 Task: Create a due date automation trigger when advanced on, on the tuesday after a card is due add content with a name starting with resume at 11:00 AM.
Action: Mouse moved to (1175, 80)
Screenshot: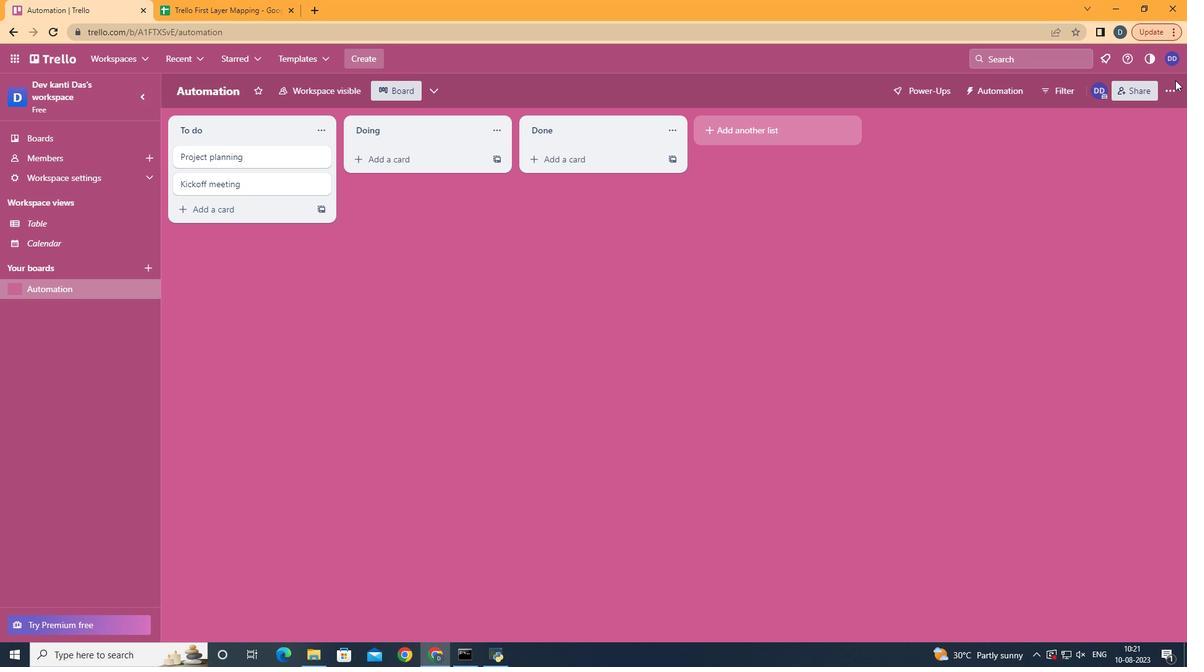 
Action: Mouse pressed left at (1175, 80)
Screenshot: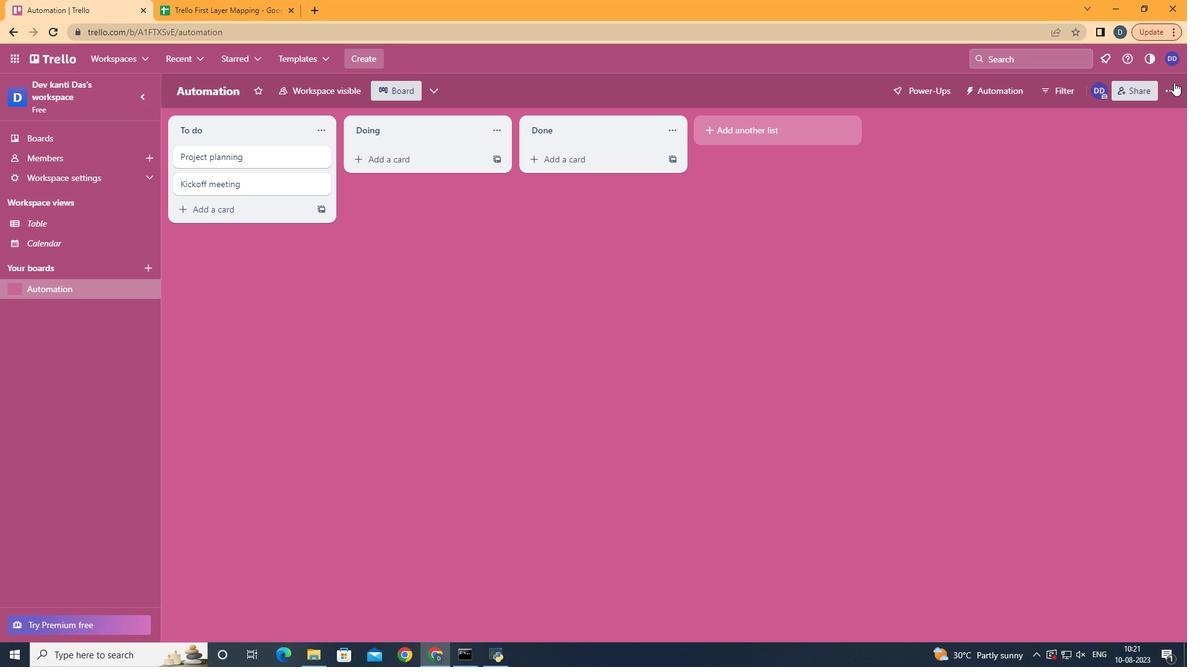 
Action: Mouse moved to (1174, 82)
Screenshot: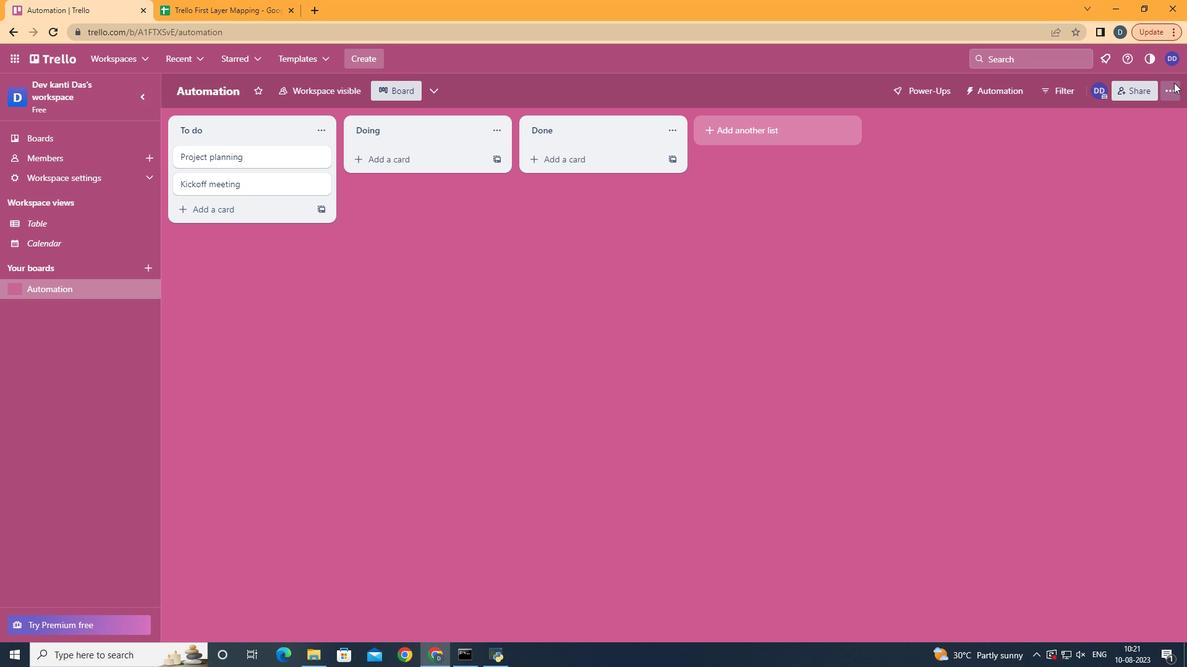 
Action: Mouse pressed left at (1174, 82)
Screenshot: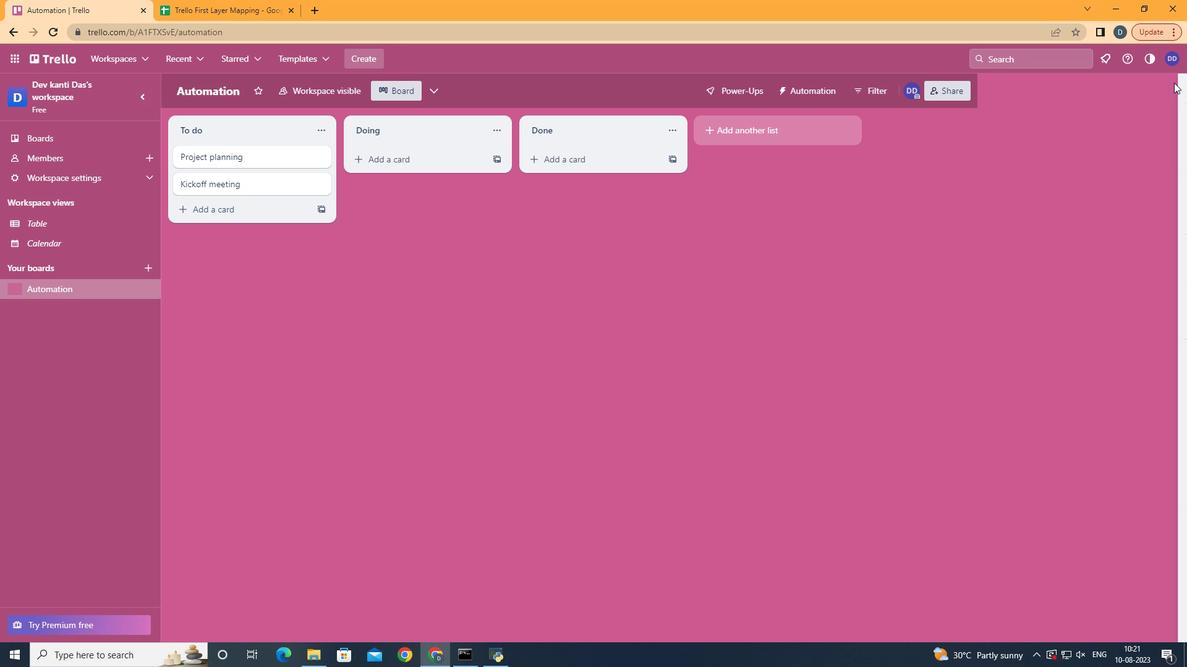
Action: Mouse moved to (1105, 261)
Screenshot: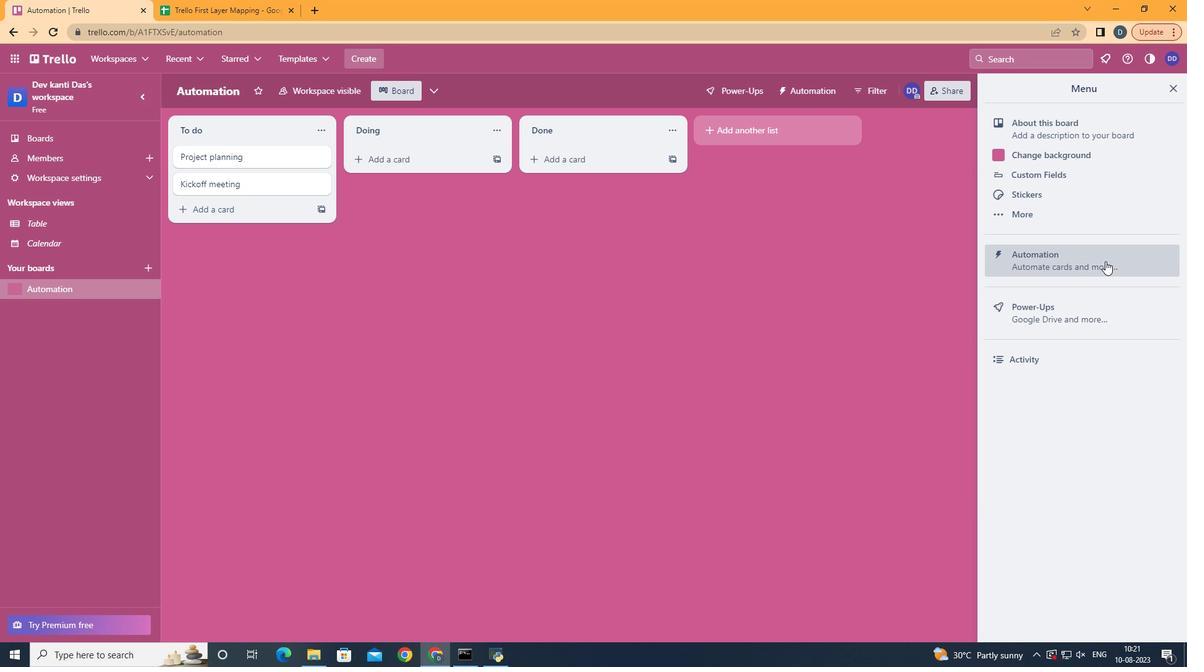 
Action: Mouse pressed left at (1105, 261)
Screenshot: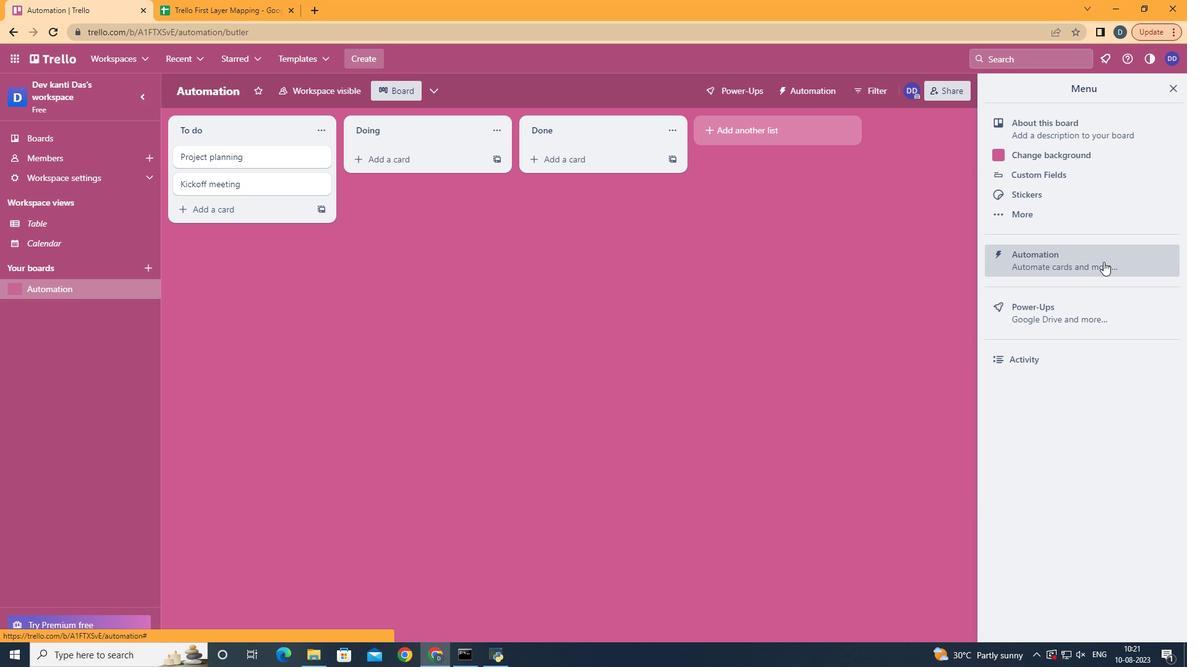 
Action: Mouse moved to (205, 251)
Screenshot: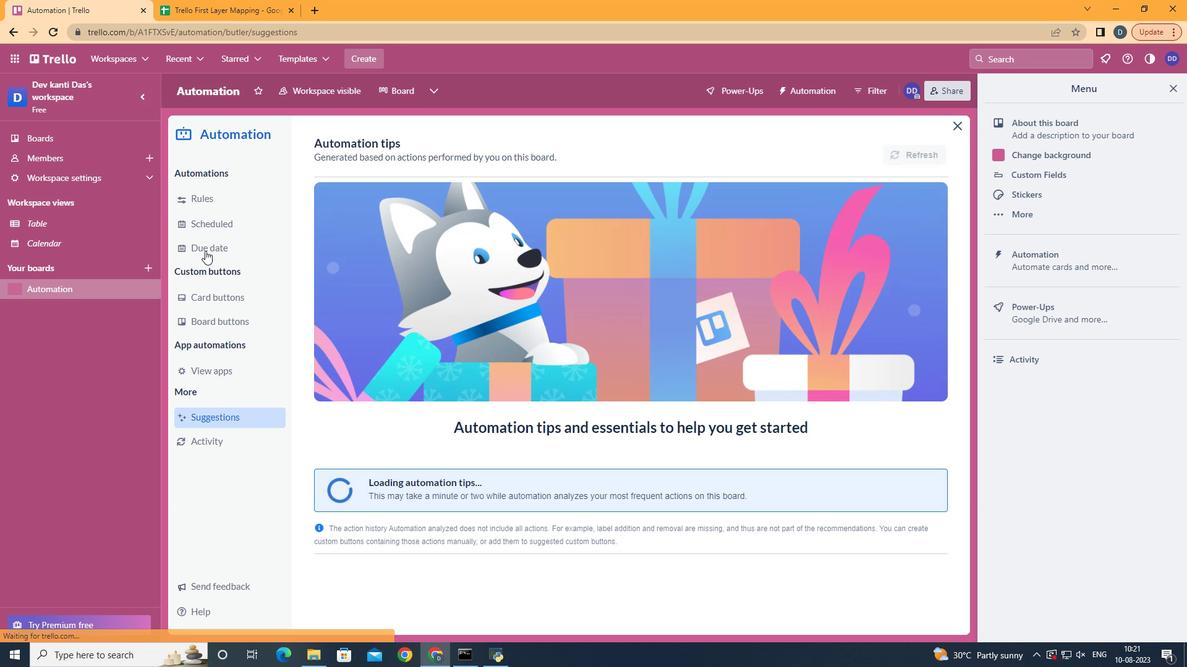 
Action: Mouse pressed left at (205, 251)
Screenshot: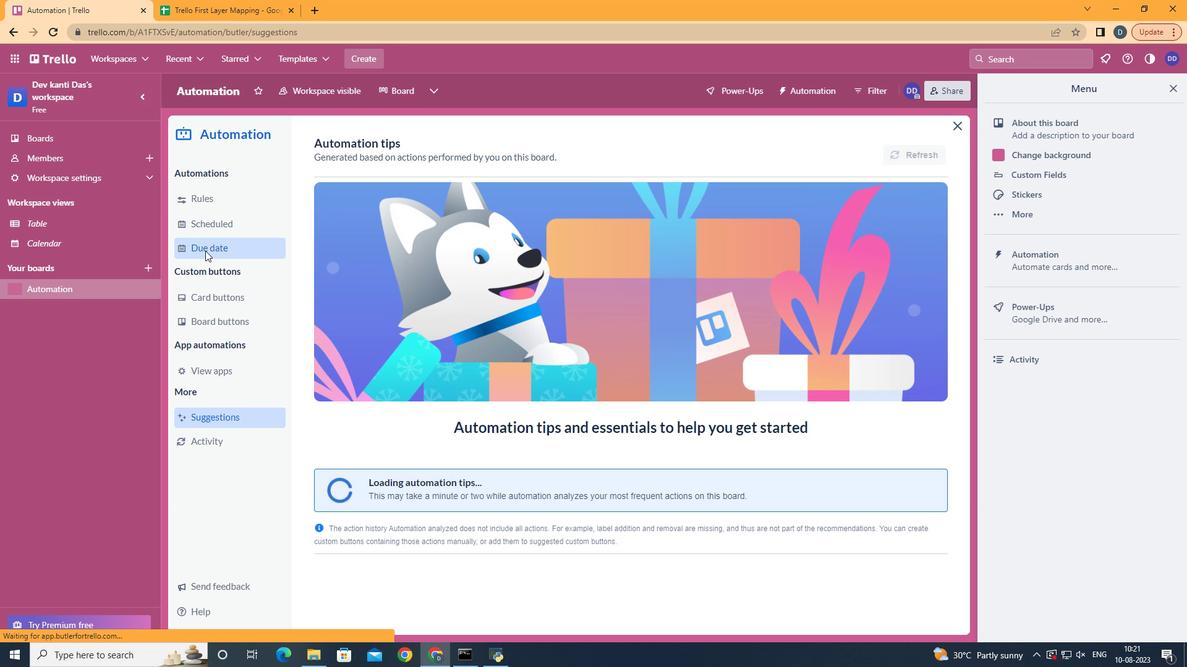 
Action: Mouse moved to (871, 157)
Screenshot: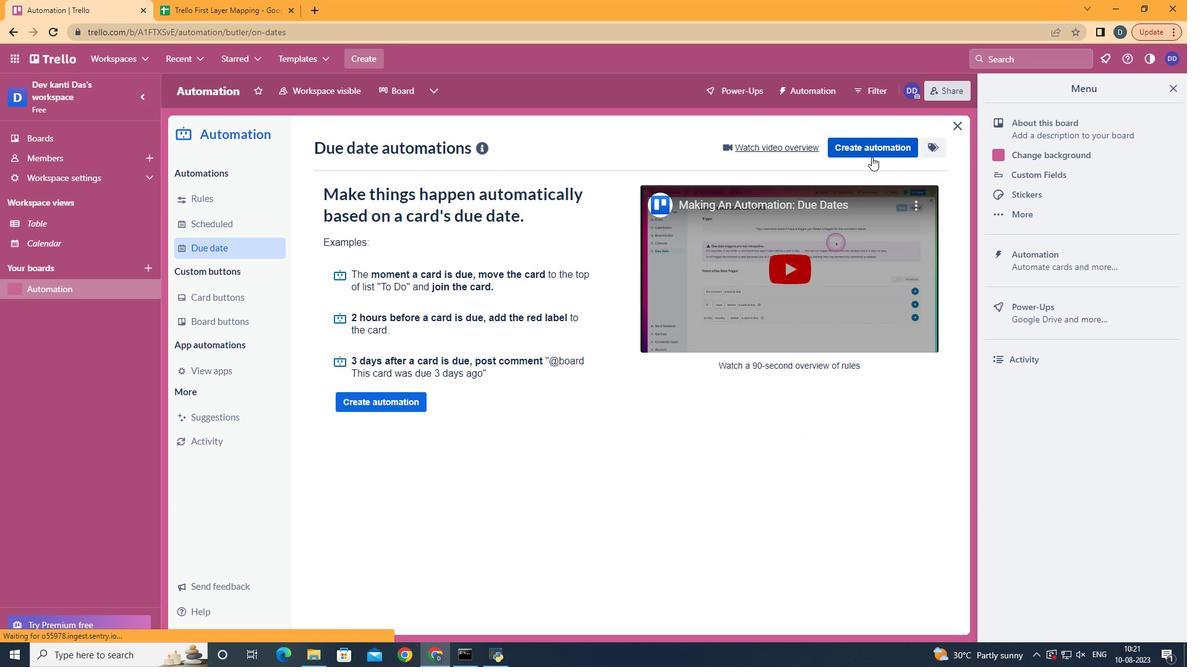 
Action: Mouse pressed left at (871, 157)
Screenshot: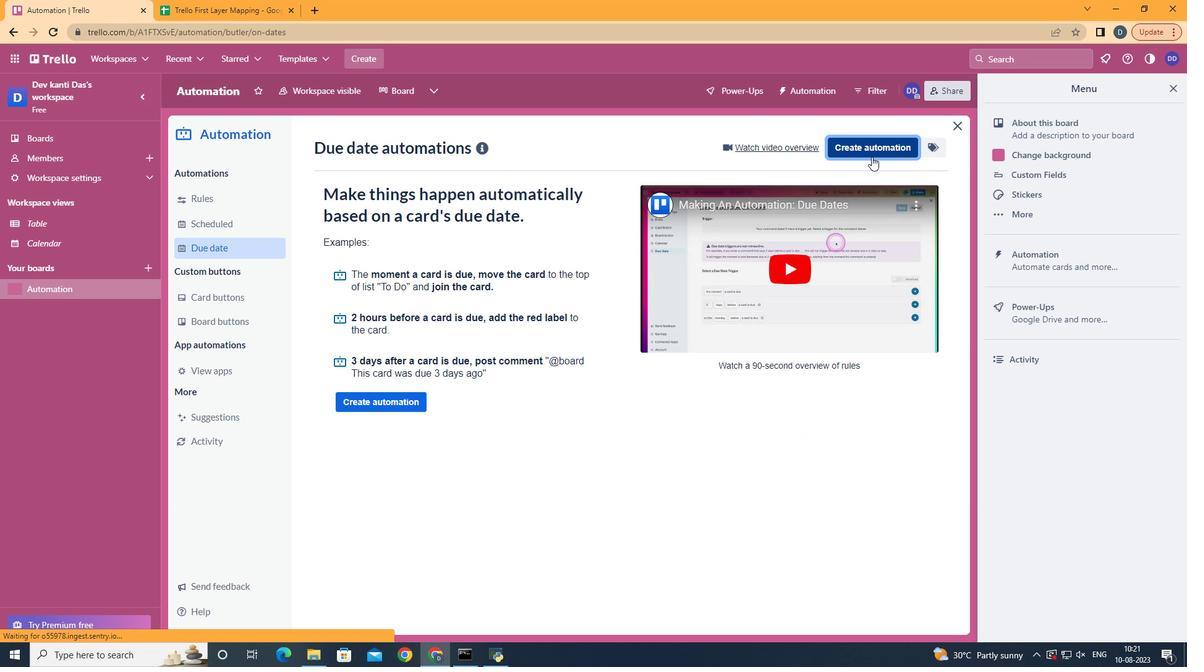 
Action: Mouse moved to (668, 267)
Screenshot: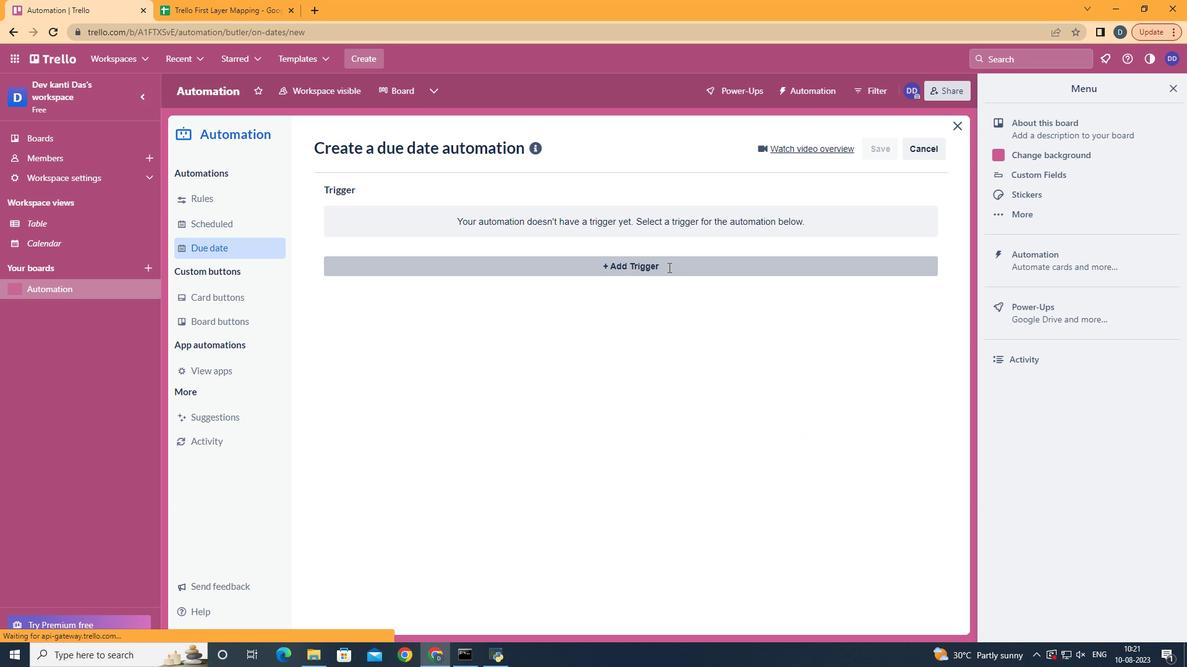 
Action: Mouse pressed left at (668, 267)
Screenshot: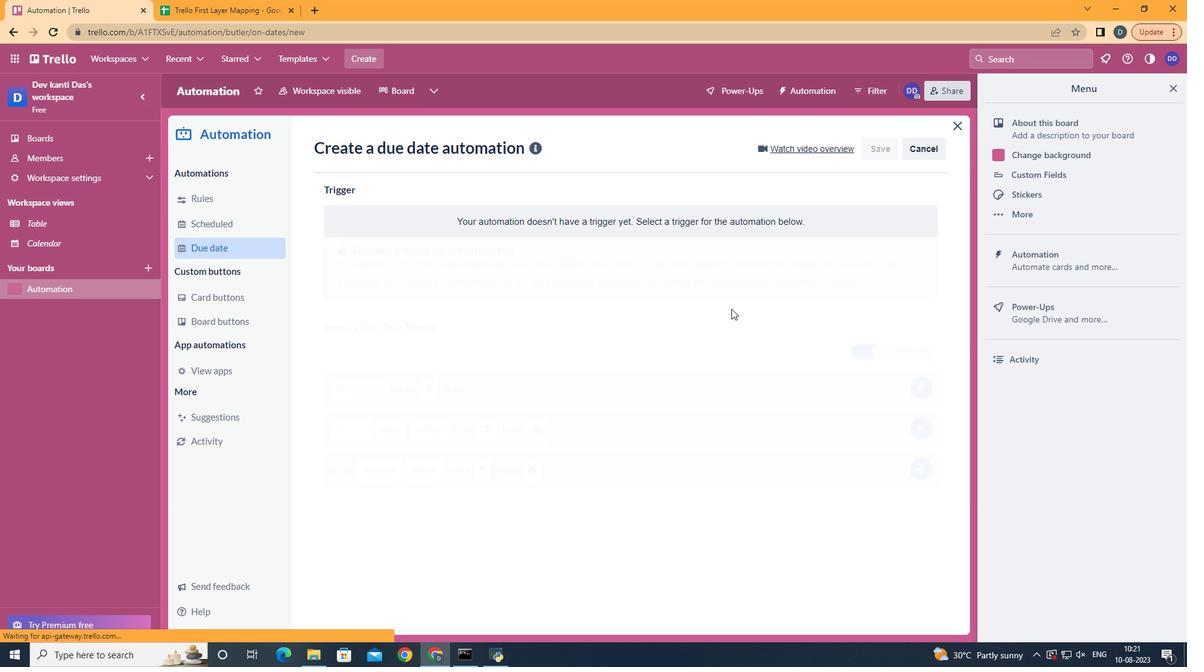 
Action: Mouse moved to (422, 345)
Screenshot: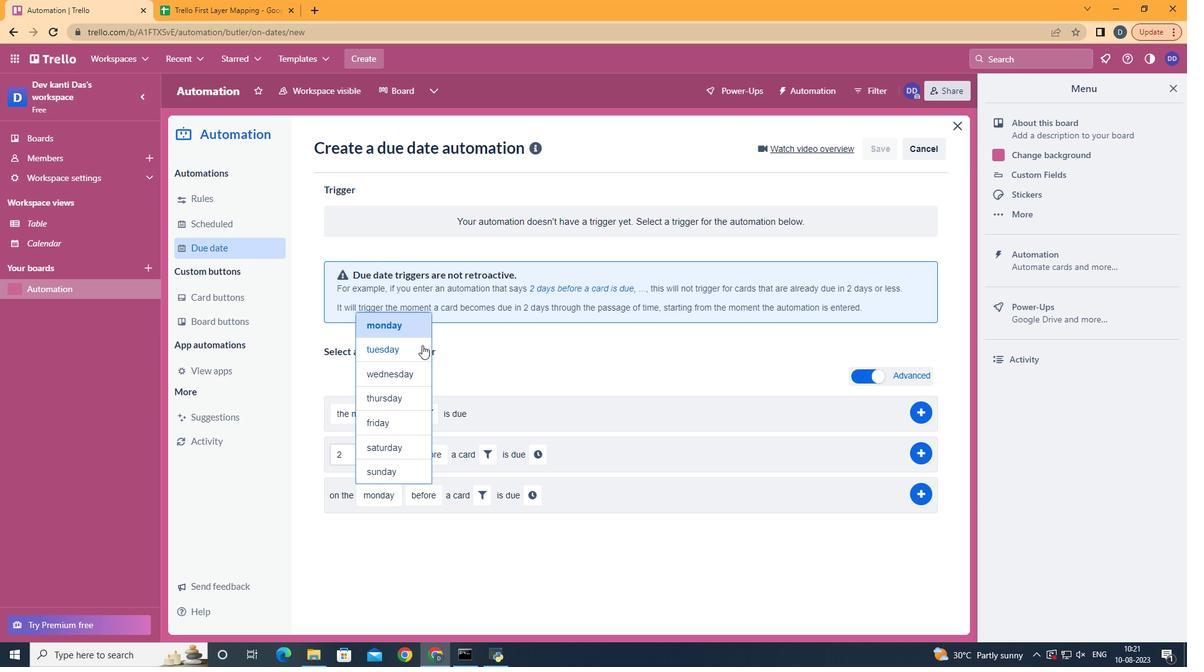 
Action: Mouse pressed left at (422, 345)
Screenshot: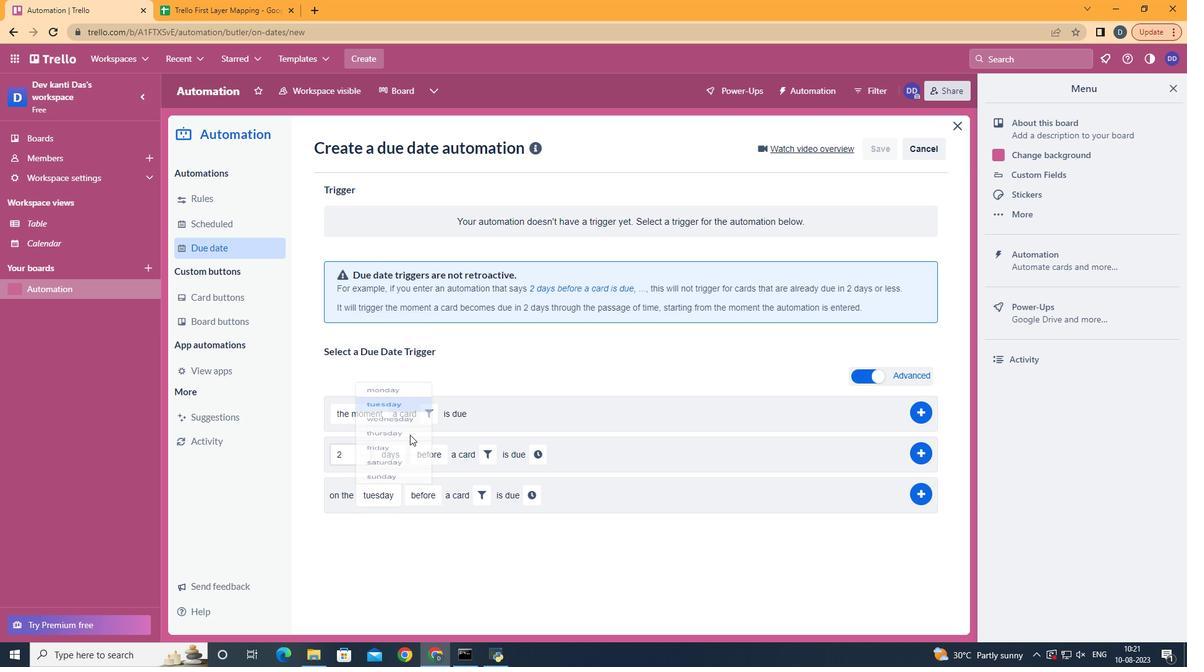 
Action: Mouse moved to (430, 537)
Screenshot: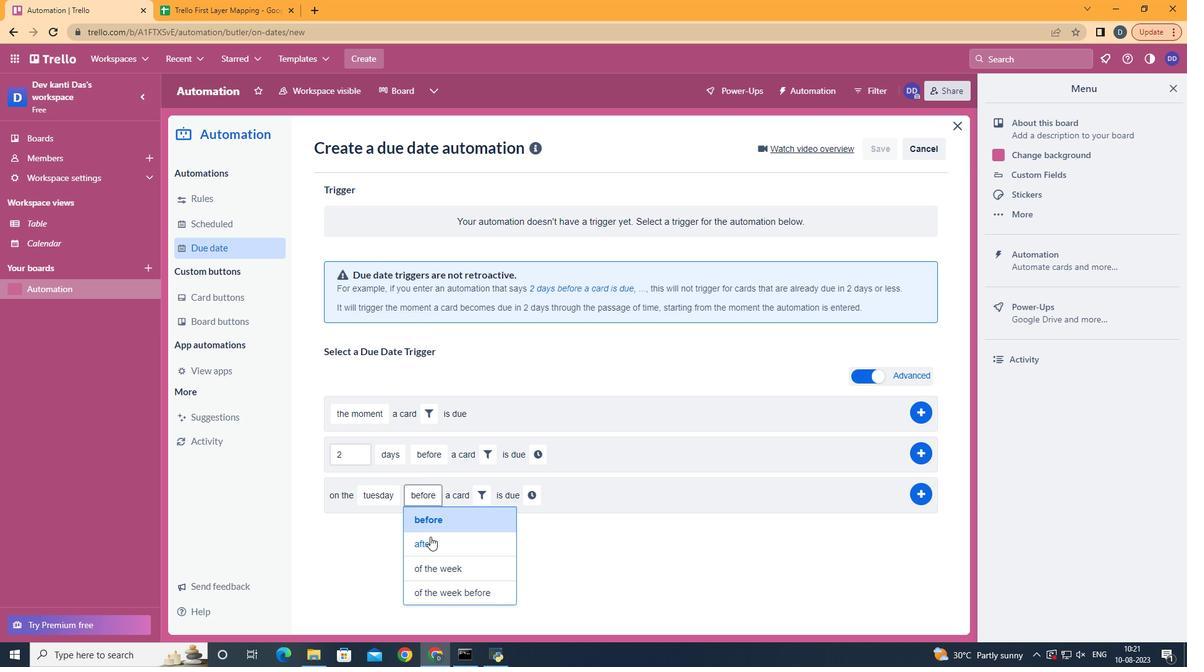 
Action: Mouse pressed left at (430, 537)
Screenshot: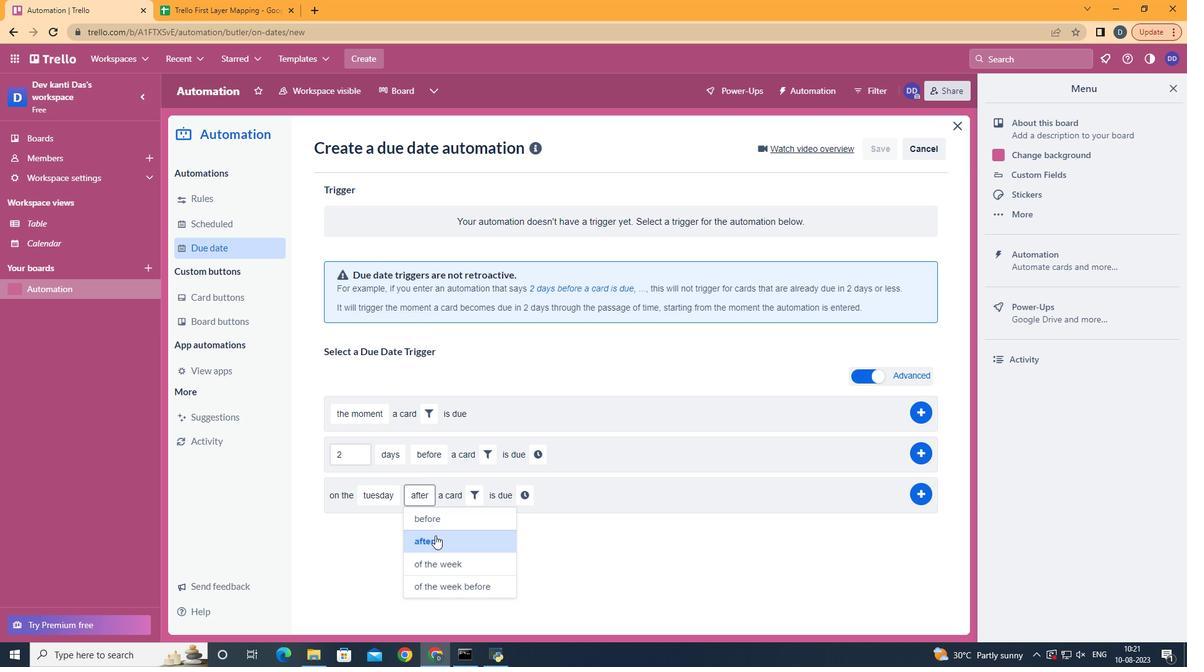 
Action: Mouse moved to (469, 495)
Screenshot: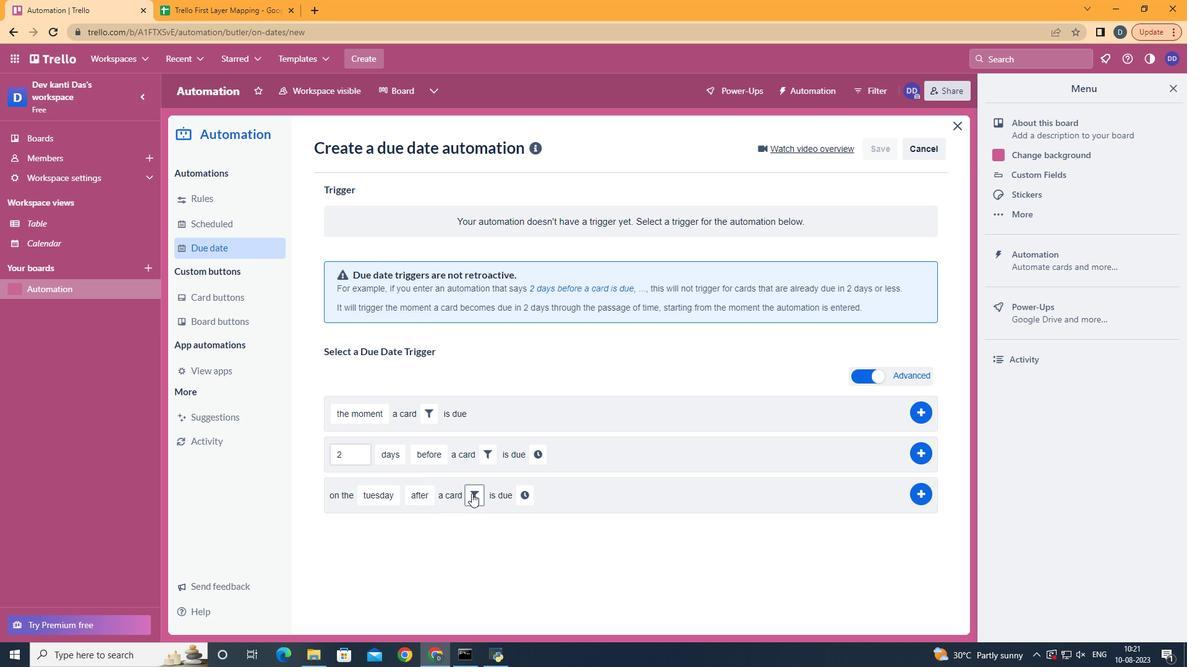 
Action: Mouse pressed left at (469, 495)
Screenshot: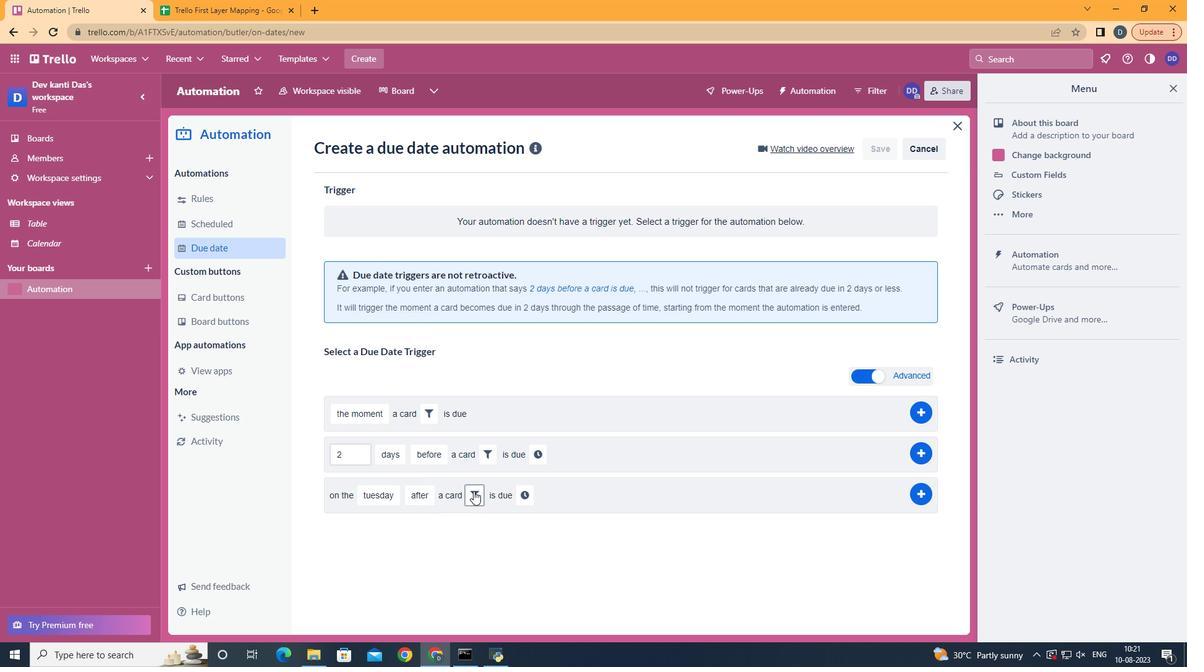 
Action: Mouse moved to (628, 533)
Screenshot: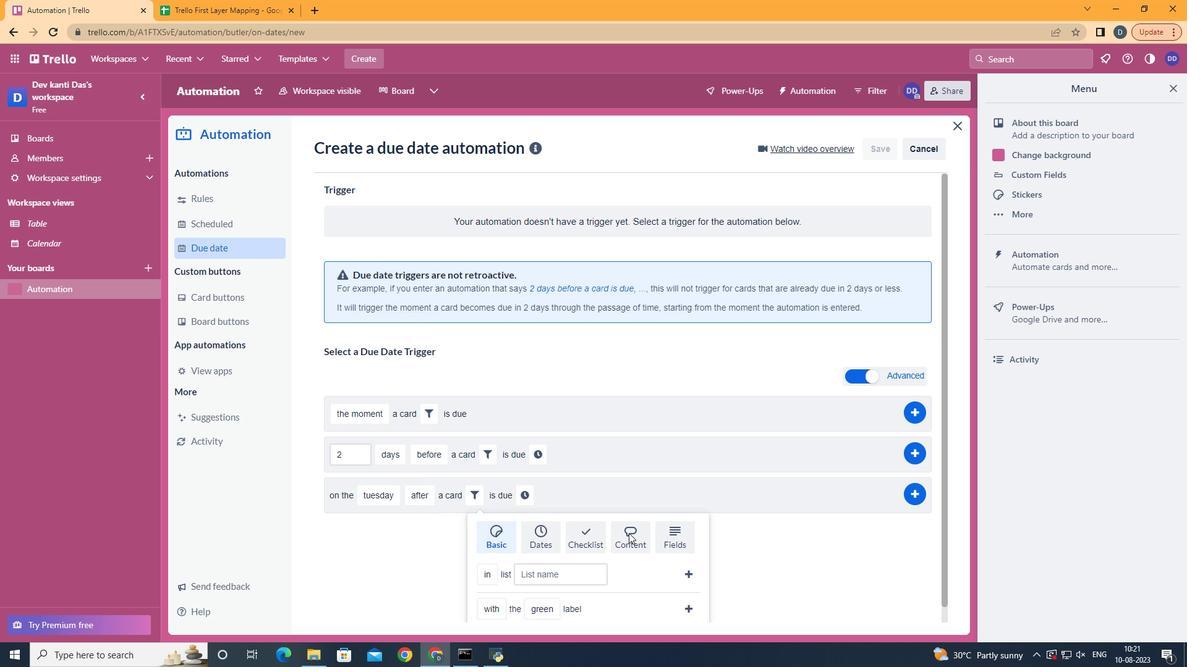 
Action: Mouse pressed left at (628, 533)
Screenshot: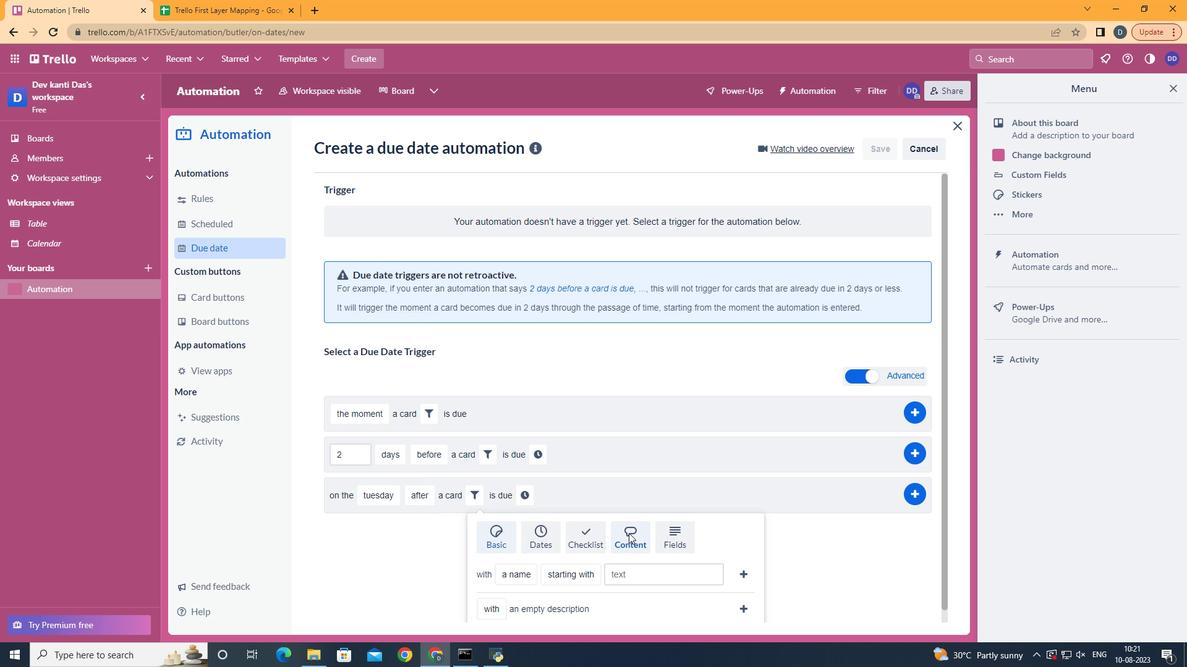 
Action: Mouse moved to (543, 499)
Screenshot: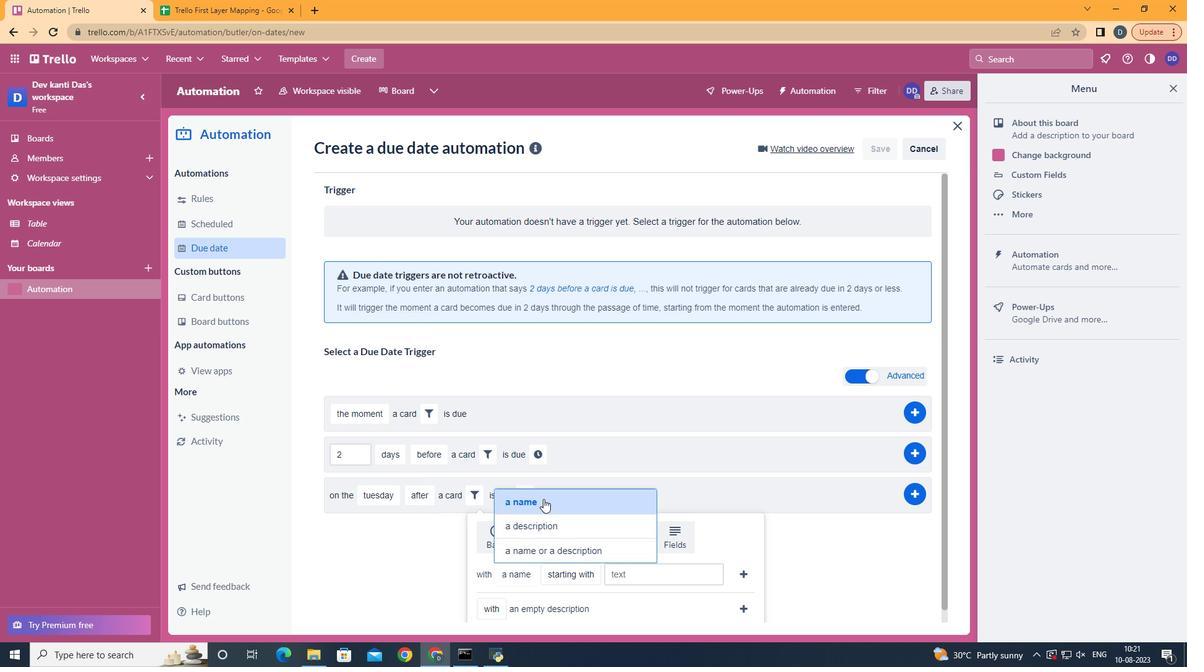
Action: Mouse pressed left at (543, 499)
Screenshot: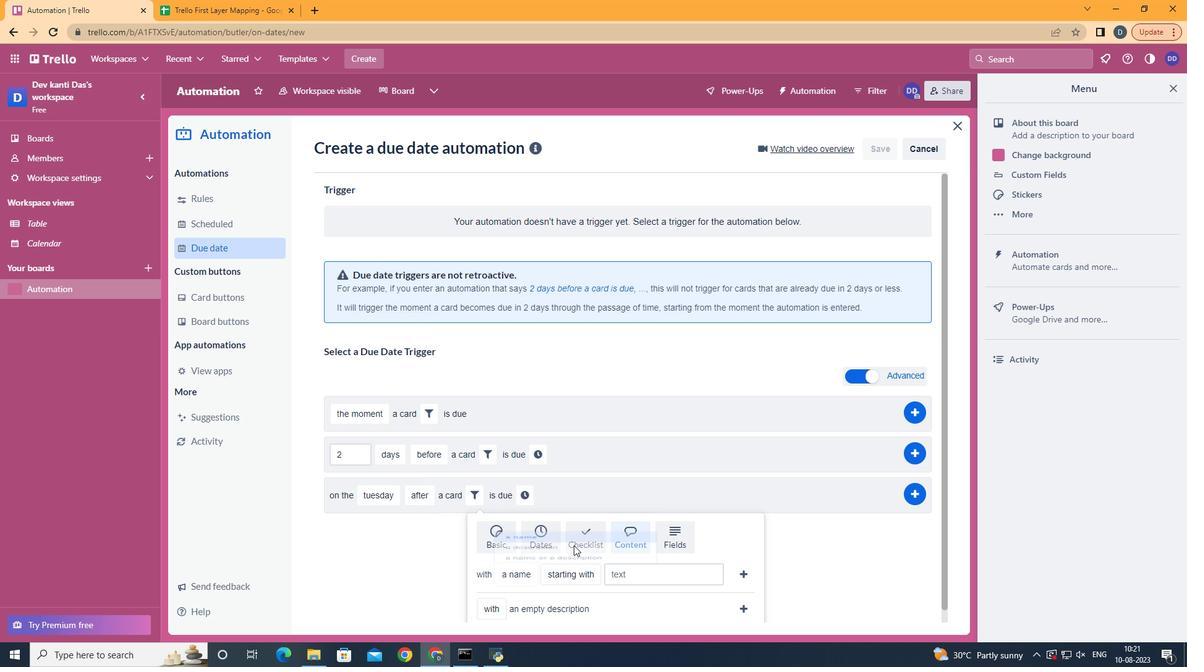 
Action: Mouse moved to (615, 431)
Screenshot: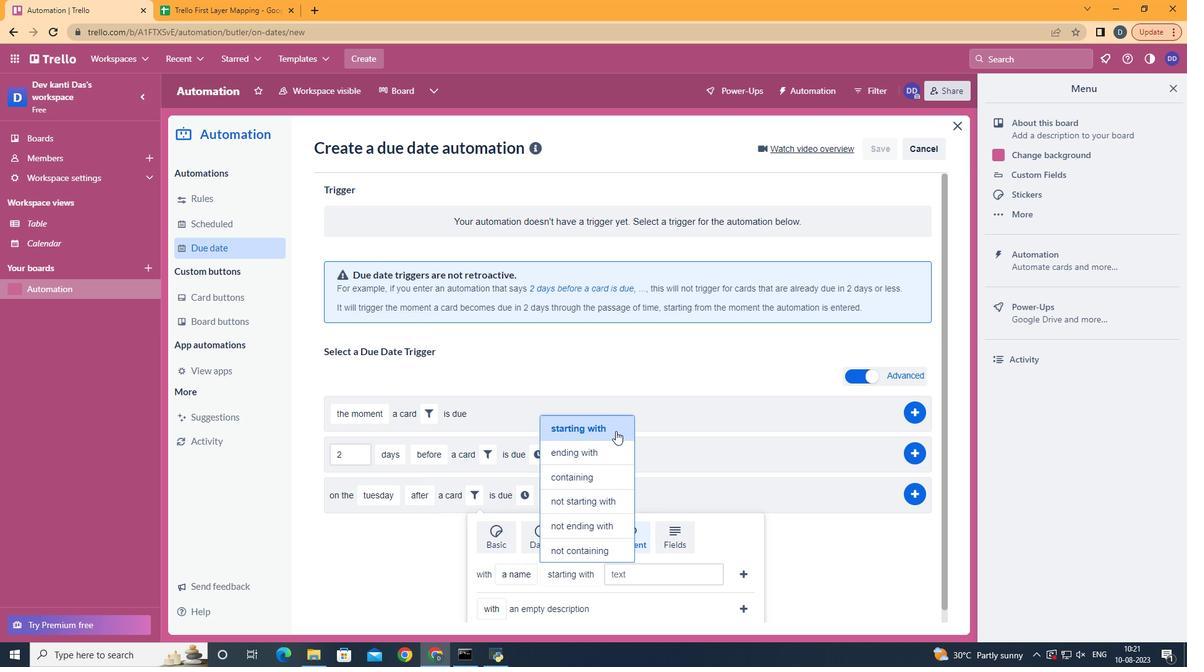 
Action: Mouse pressed left at (615, 431)
Screenshot: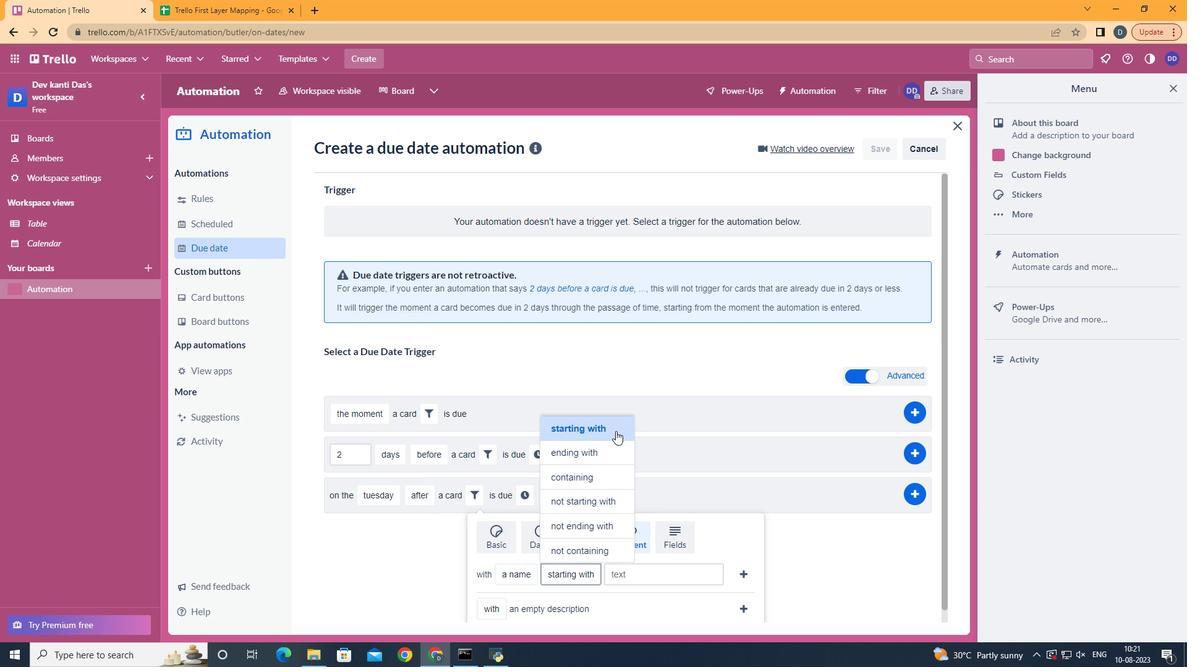 
Action: Mouse moved to (638, 564)
Screenshot: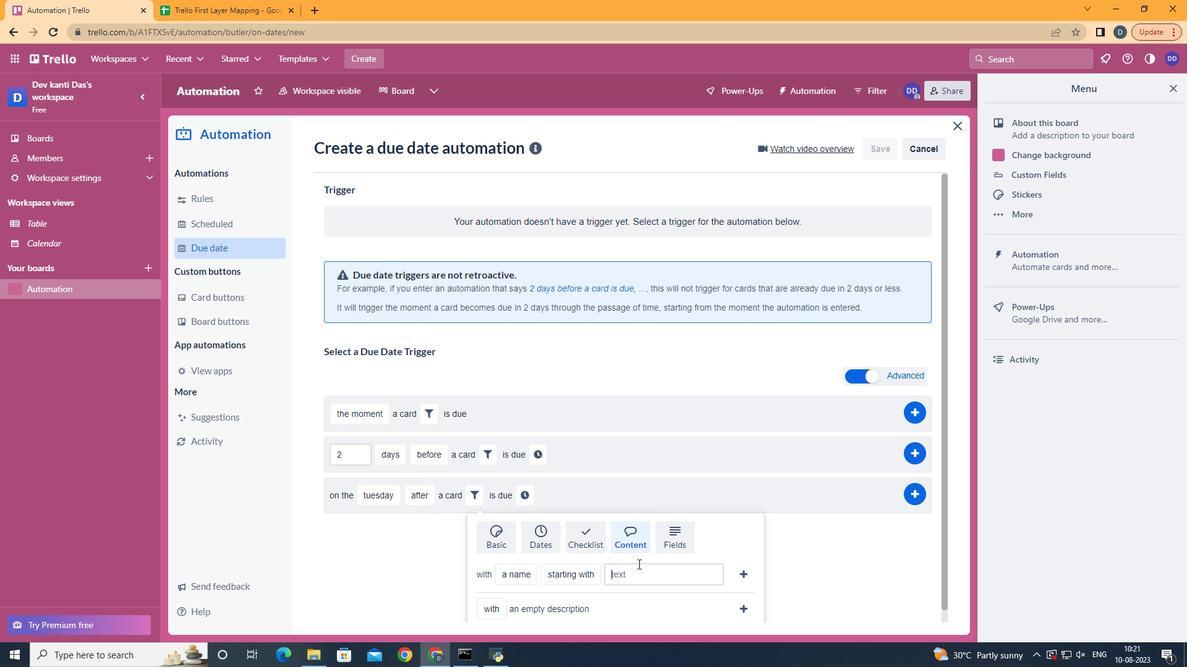 
Action: Mouse pressed left at (638, 564)
Screenshot: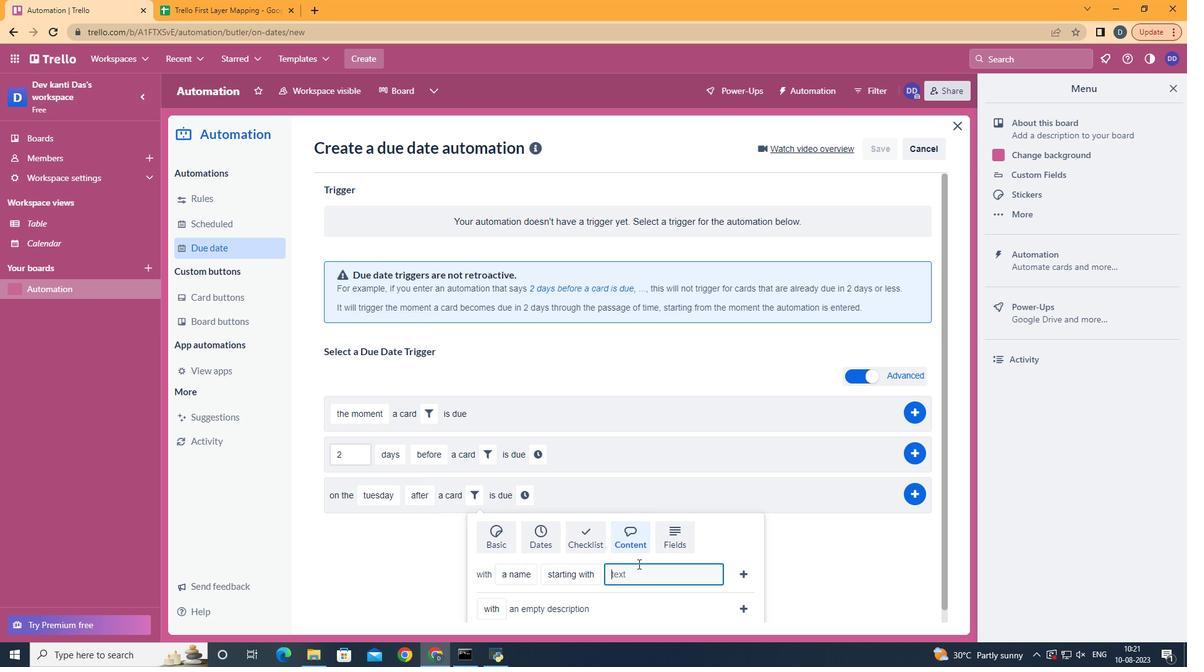 
Action: Key pressed <Key.shift>resume
Screenshot: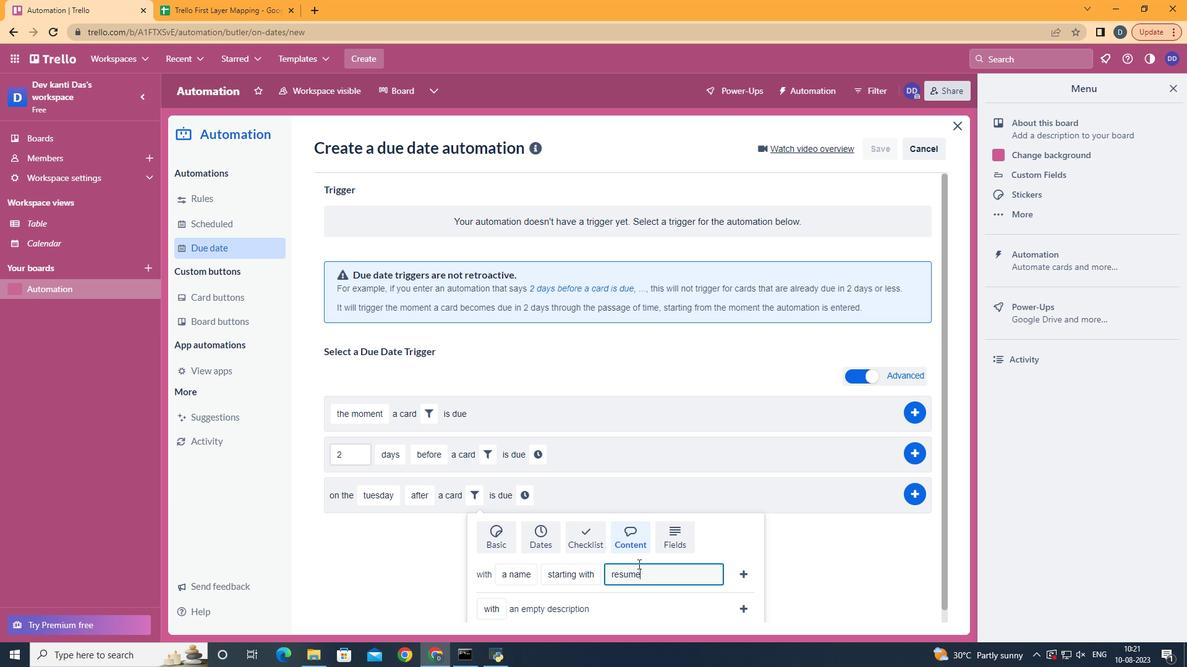 
Action: Mouse moved to (752, 572)
Screenshot: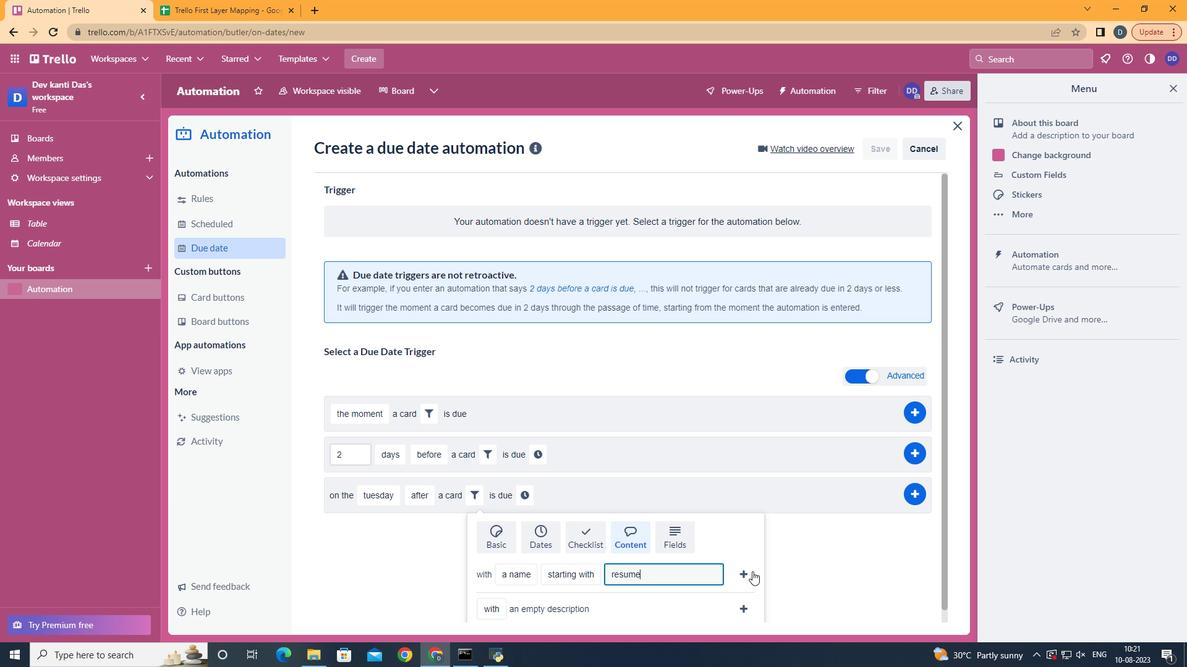 
Action: Mouse pressed left at (752, 572)
Screenshot: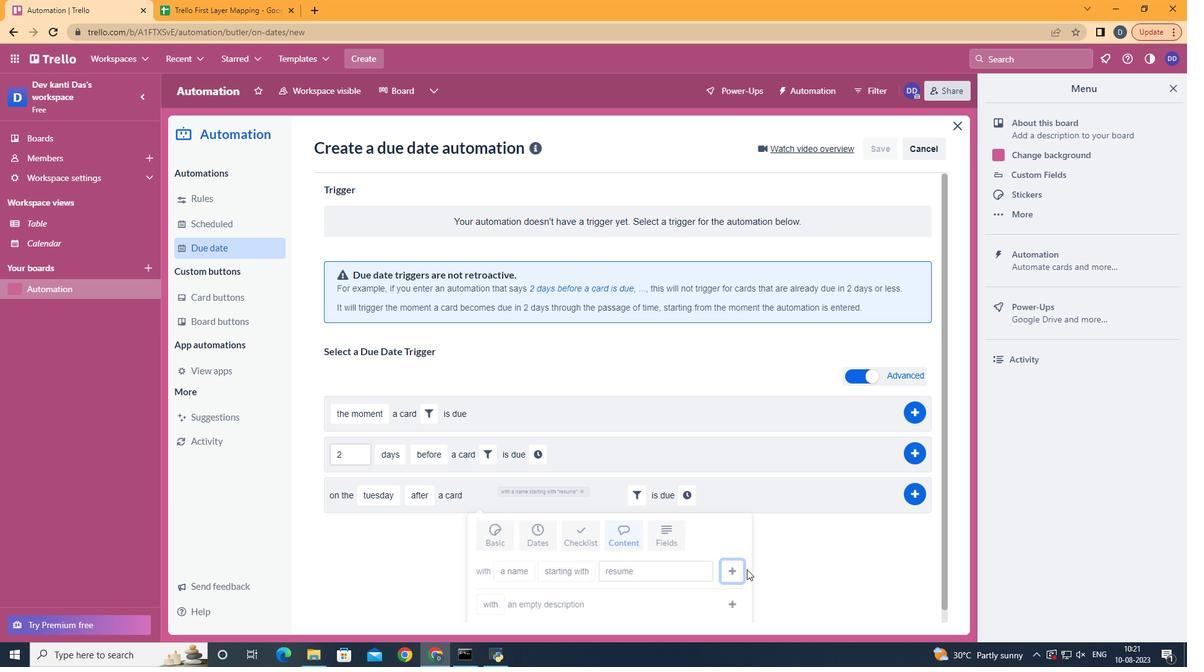 
Action: Mouse moved to (695, 501)
Screenshot: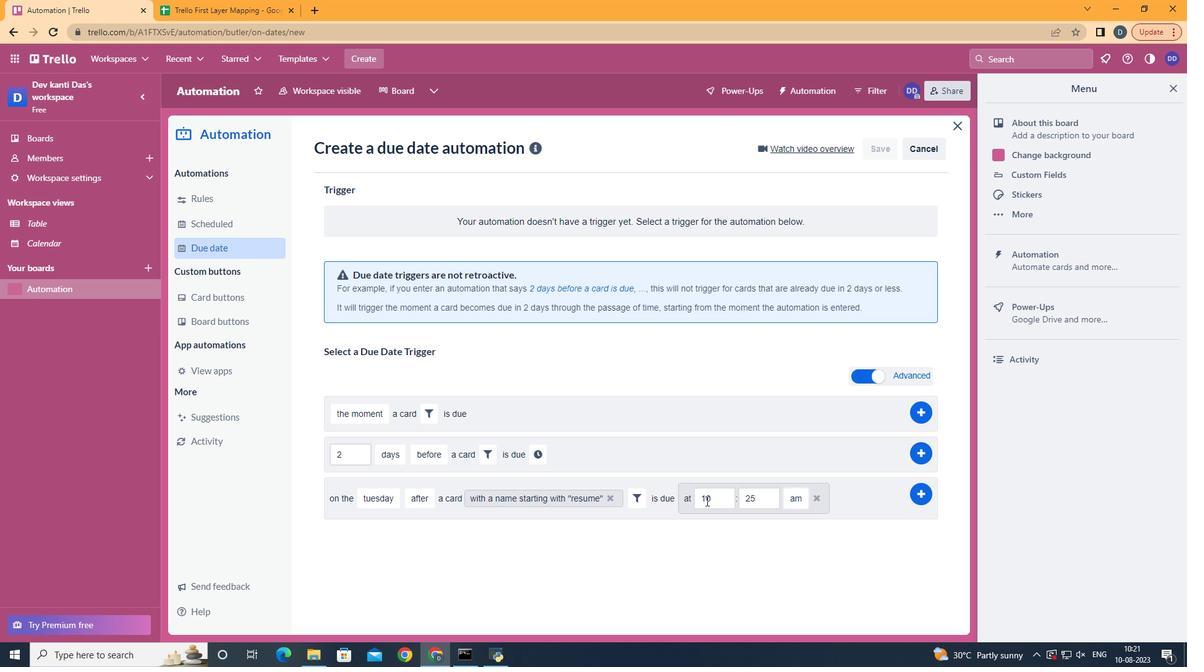 
Action: Mouse pressed left at (695, 501)
Screenshot: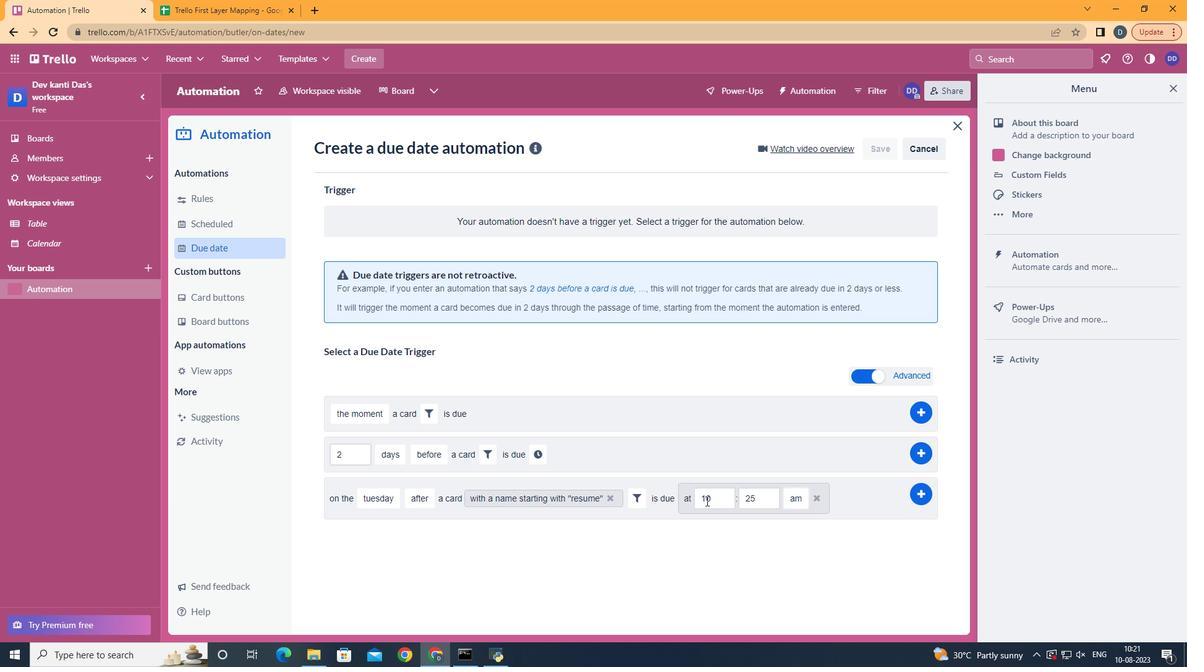 
Action: Mouse moved to (713, 501)
Screenshot: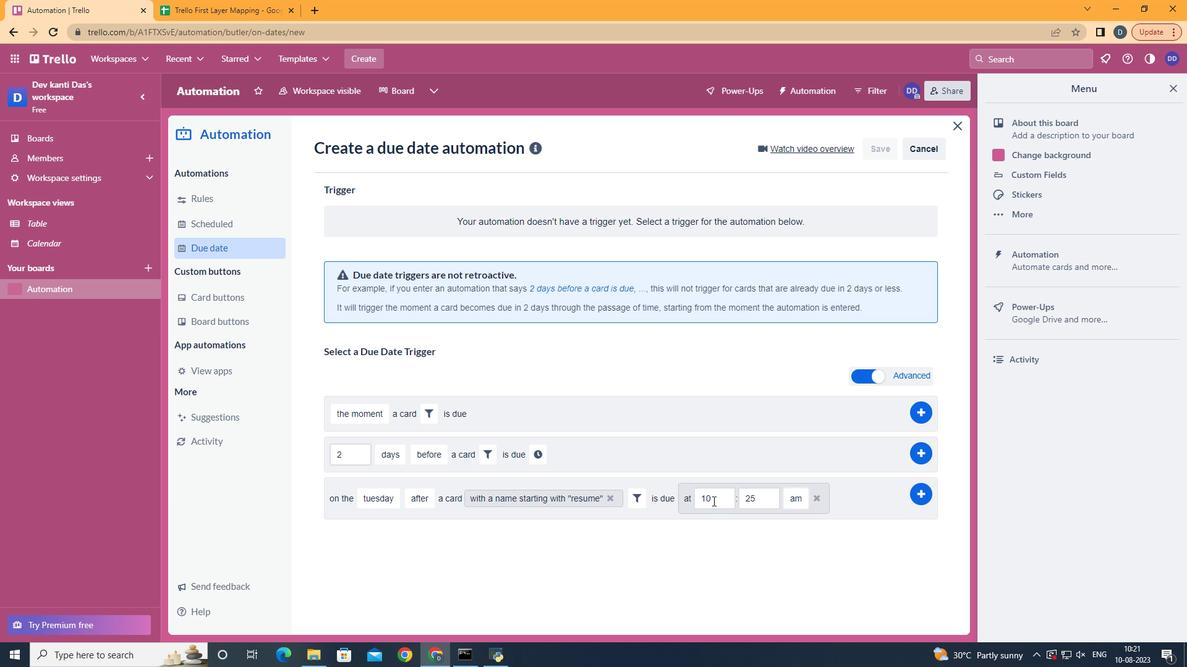 
Action: Mouse pressed left at (713, 501)
Screenshot: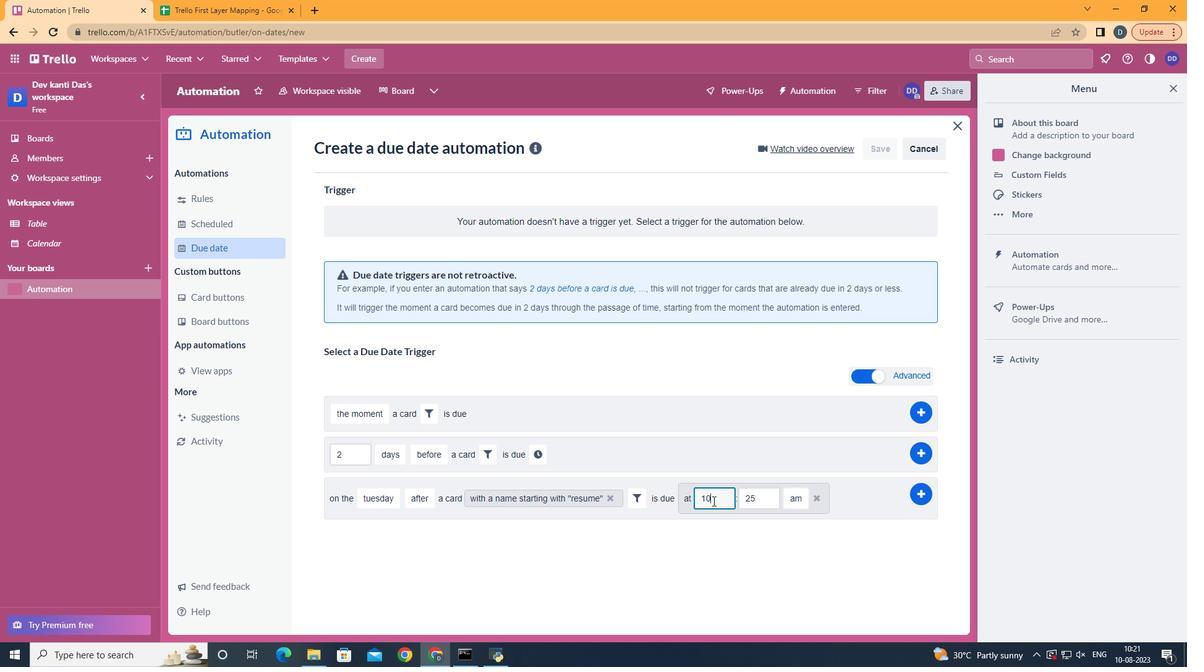 
Action: Key pressed <Key.backspace>1
Screenshot: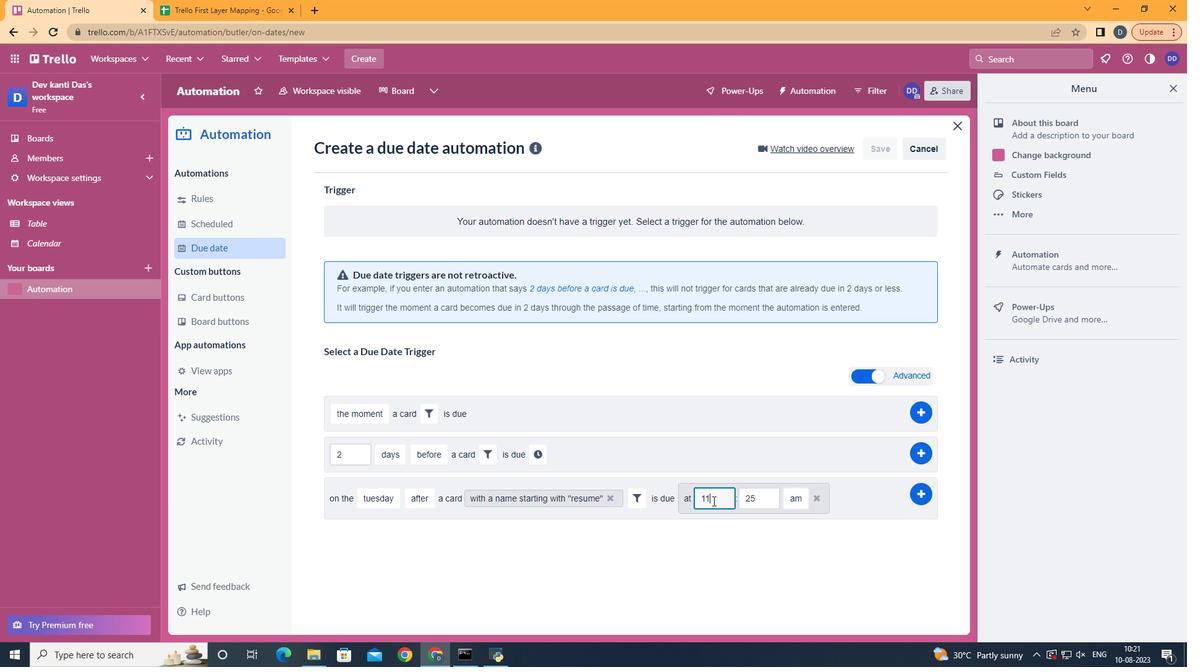 
Action: Mouse moved to (762, 503)
Screenshot: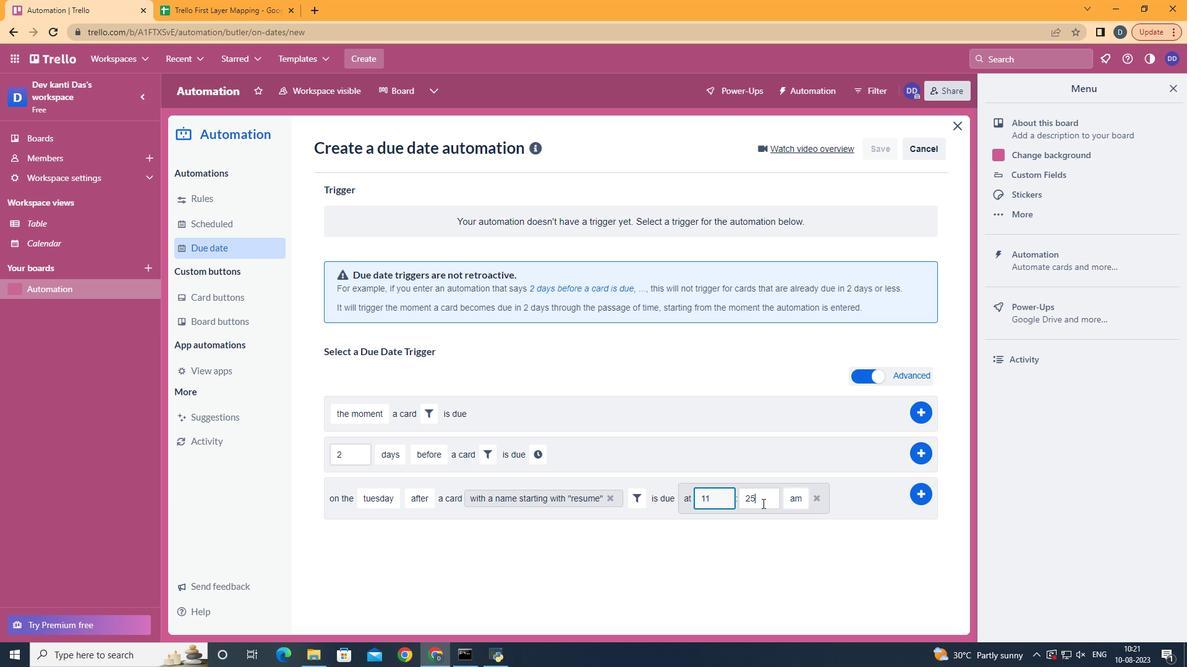 
Action: Mouse pressed left at (762, 503)
Screenshot: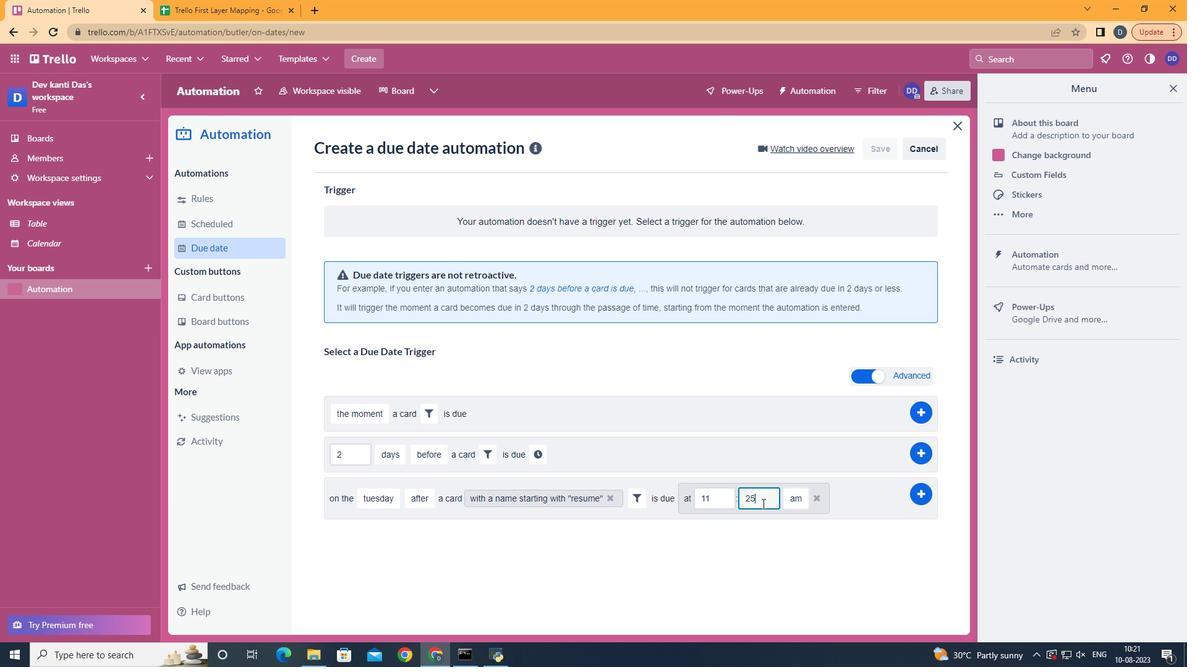 
Action: Key pressed <Key.backspace>
Screenshot: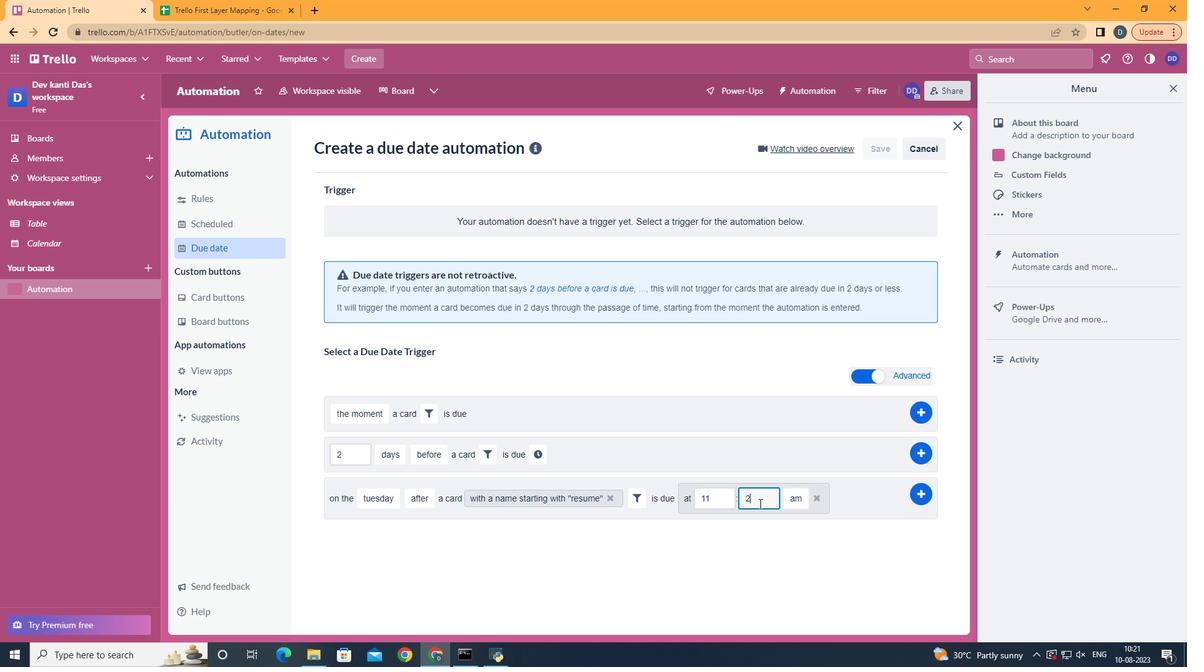 
Action: Mouse moved to (759, 503)
Screenshot: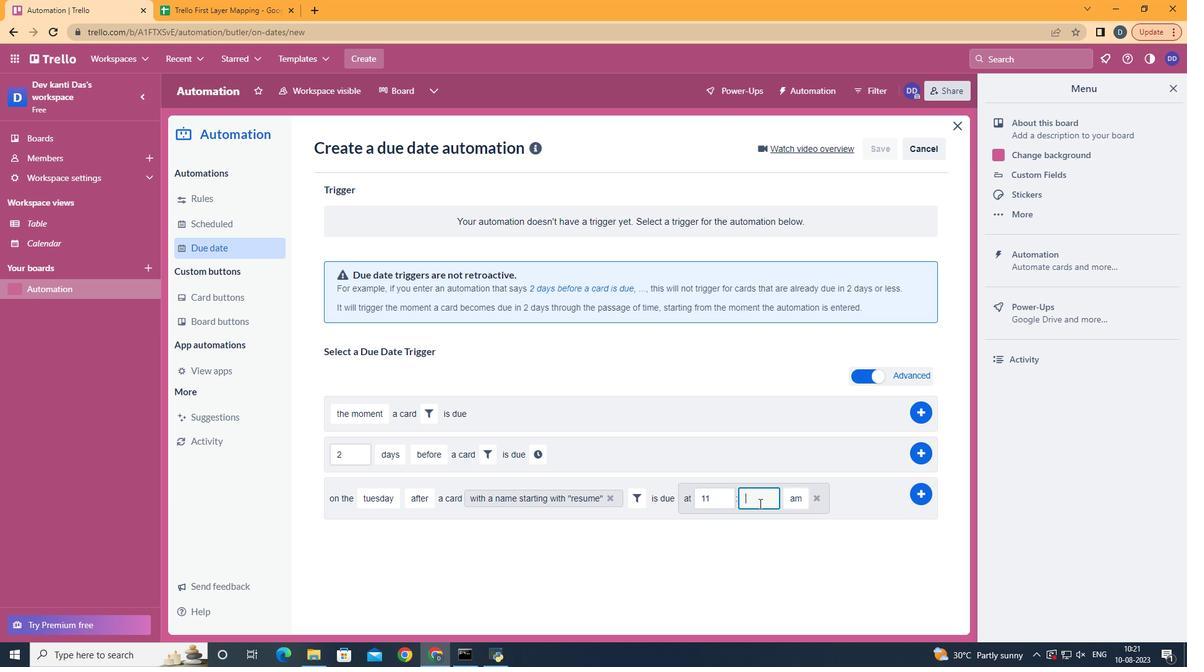 
Action: Key pressed <Key.backspace>00
Screenshot: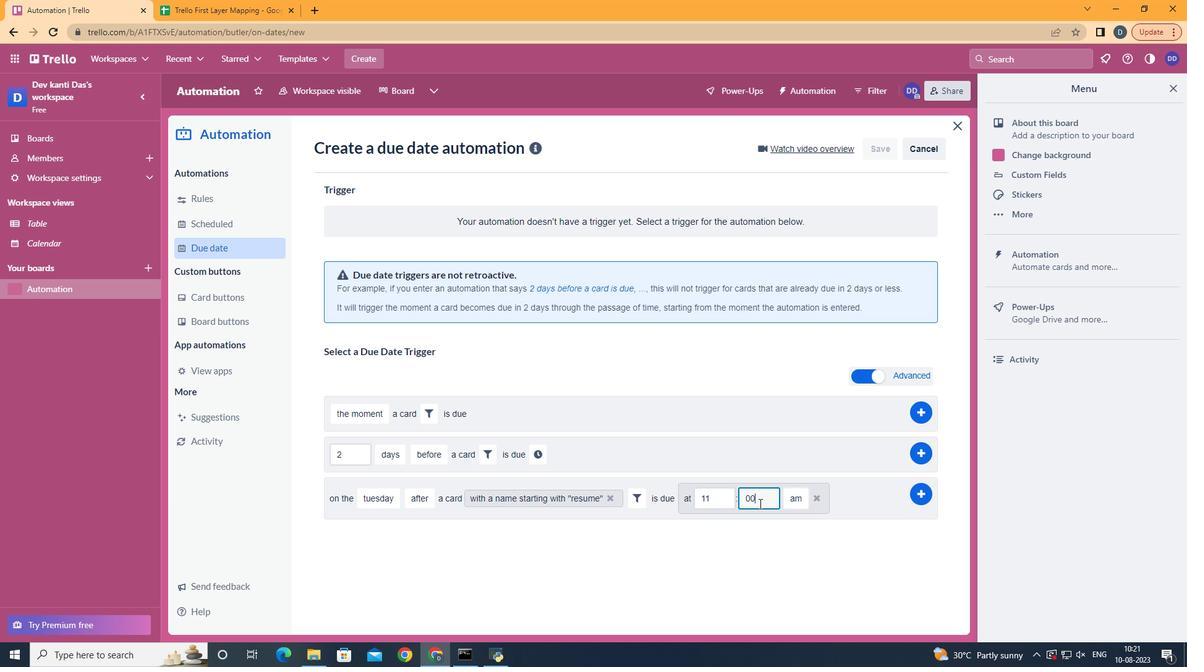 
Action: Mouse moved to (907, 493)
Screenshot: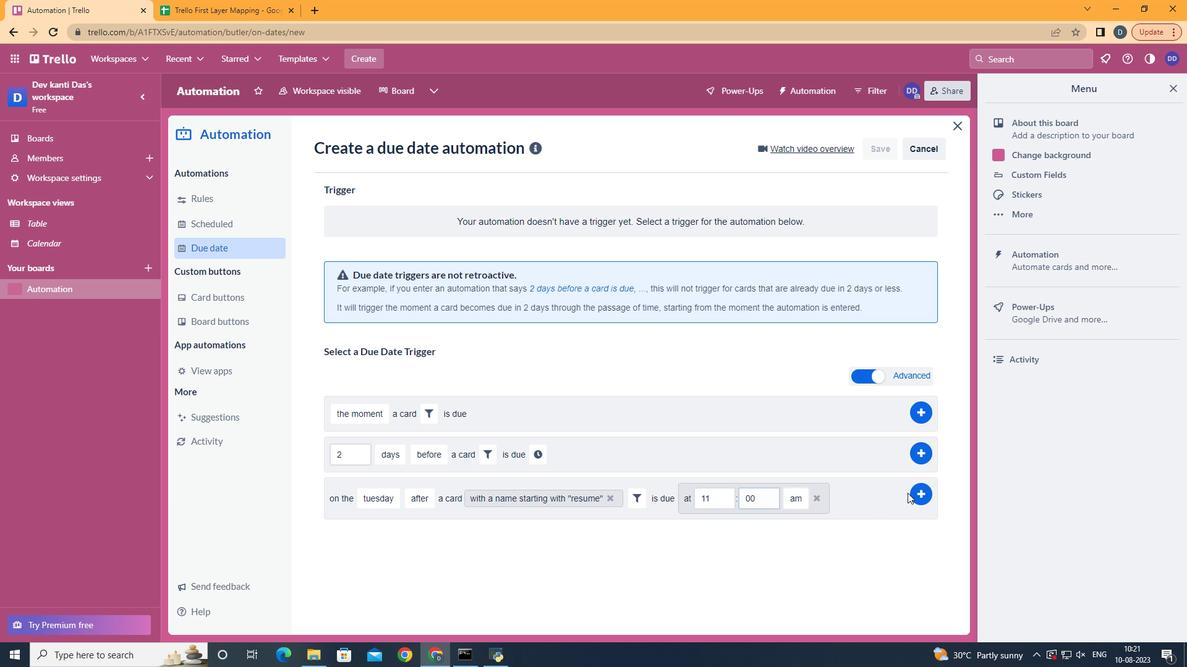 
Action: Mouse pressed left at (907, 493)
Screenshot: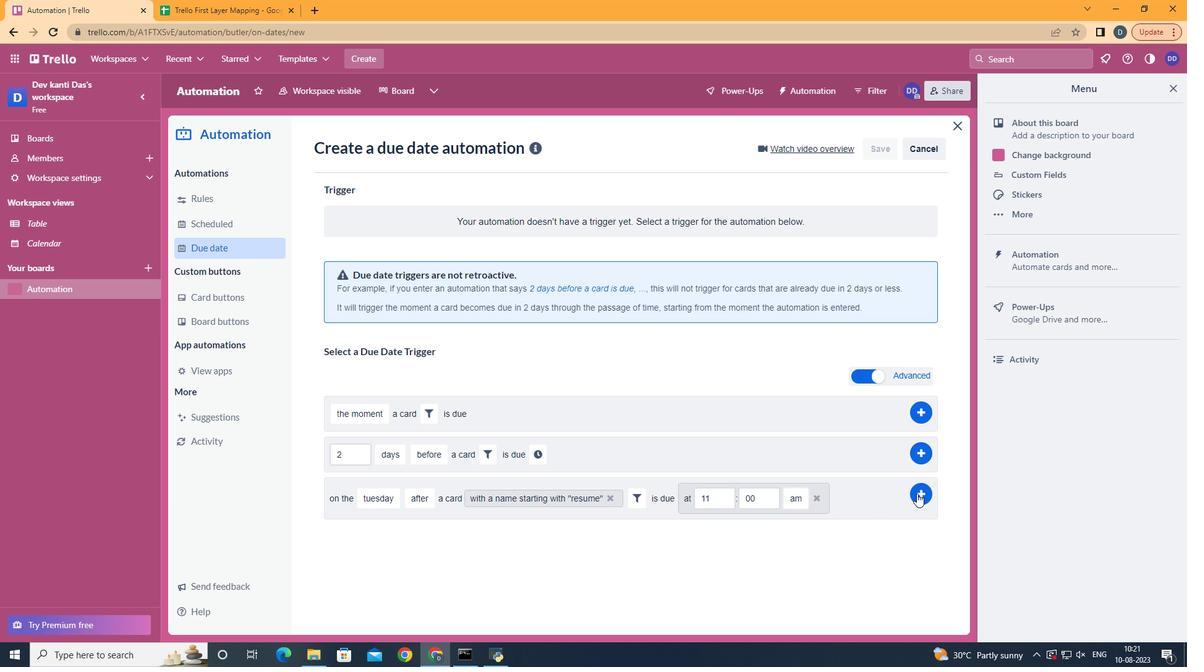 
Action: Mouse moved to (917, 494)
Screenshot: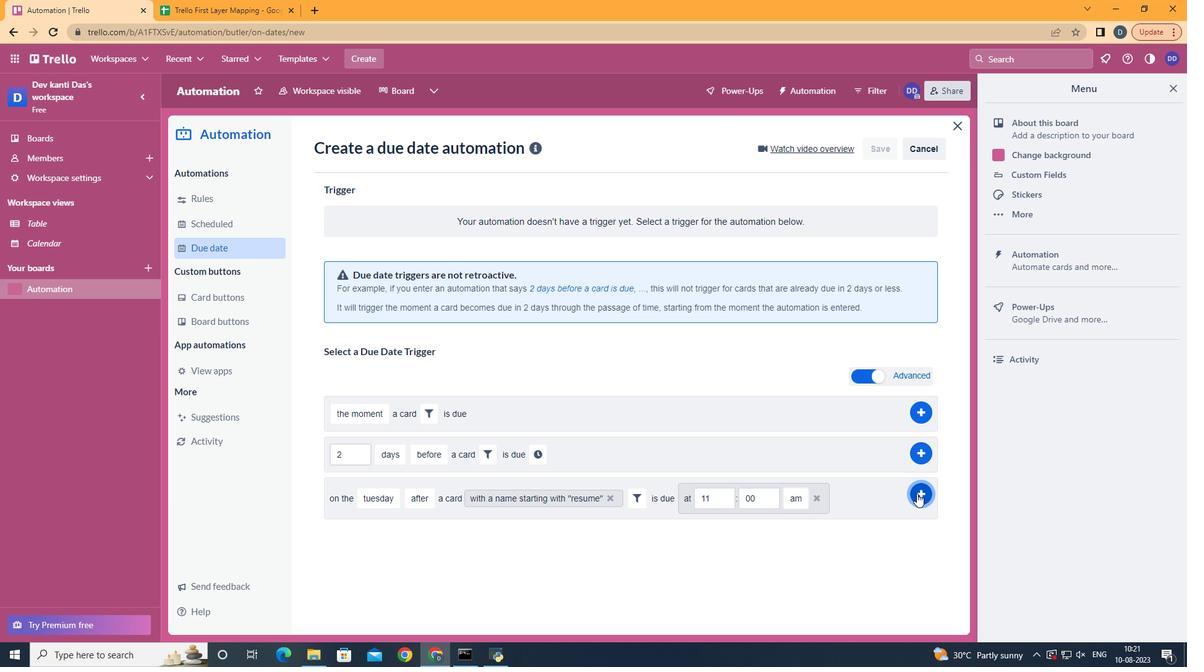 
Action: Mouse pressed left at (917, 494)
Screenshot: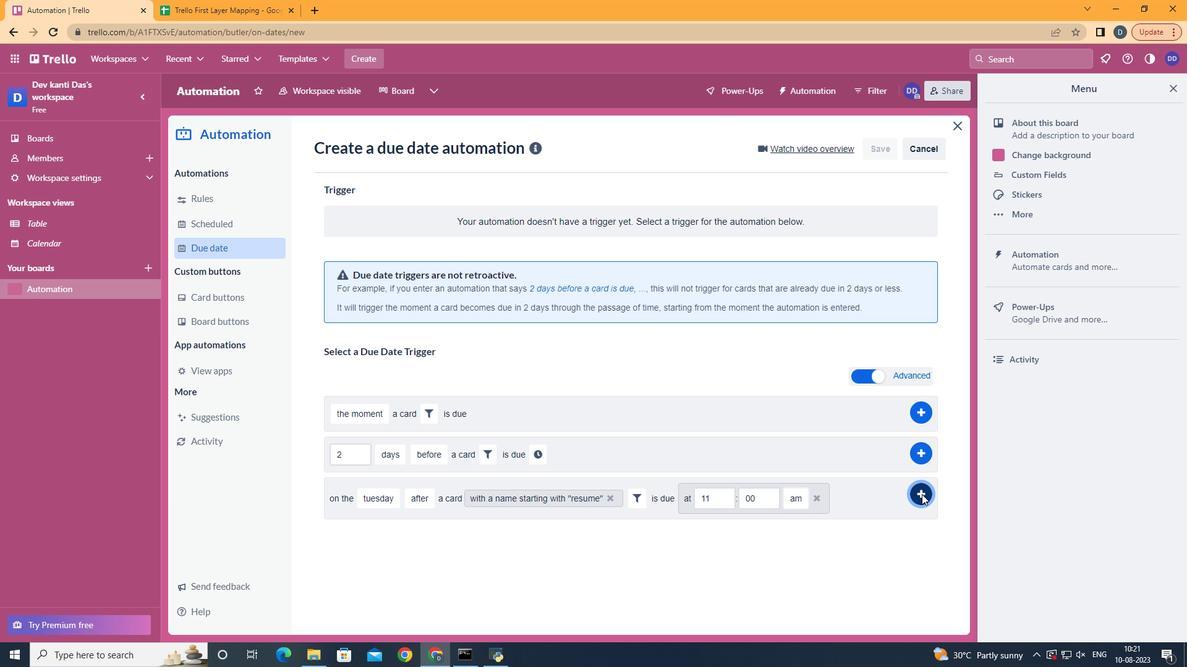 
Action: Mouse moved to (664, 304)
Screenshot: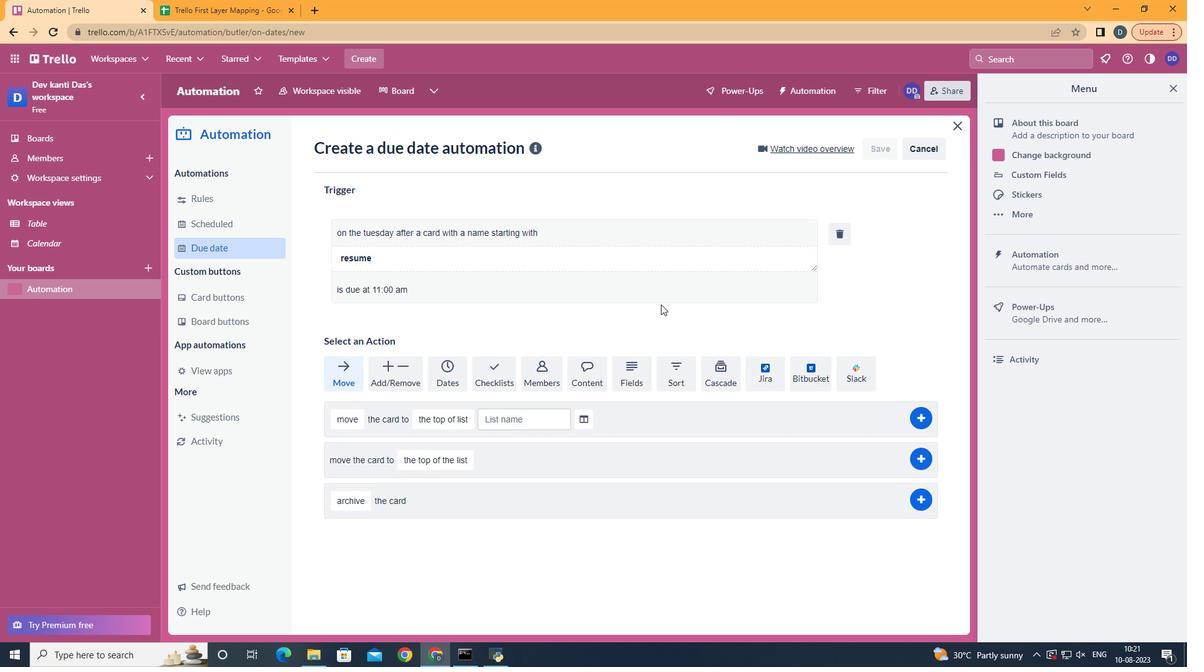 
